 Task: Add an event with the title Lunch with Mentor, date '2023/11/08', time 8:30 AM to 10:30 AMand add a description: Welcome to the Lunch with Mentor session, an invaluable opportunity for personal growth and guidance. This session aims to create a casual and supportive environment where mentees can connect with experienced mentors, gain insights, and receive valuable advice to navigate their professional journeys., put the event into Blue category . Add location for the event as: 456 Museumplein, Amsterdam, Netherlands, logged in from the account softage.1@softage.netand send the event invitation to softage.8@softage.net and softage.9@softage.net. Set a reminder for the event At time of event
Action: Mouse moved to (105, 106)
Screenshot: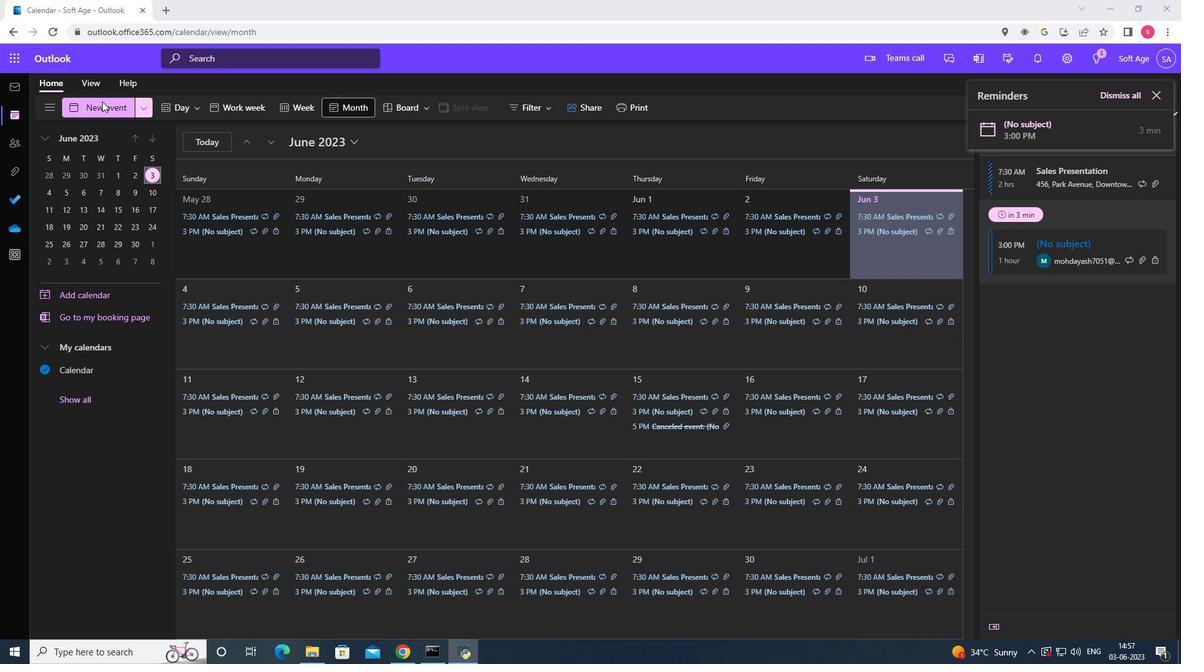 
Action: Mouse pressed left at (105, 106)
Screenshot: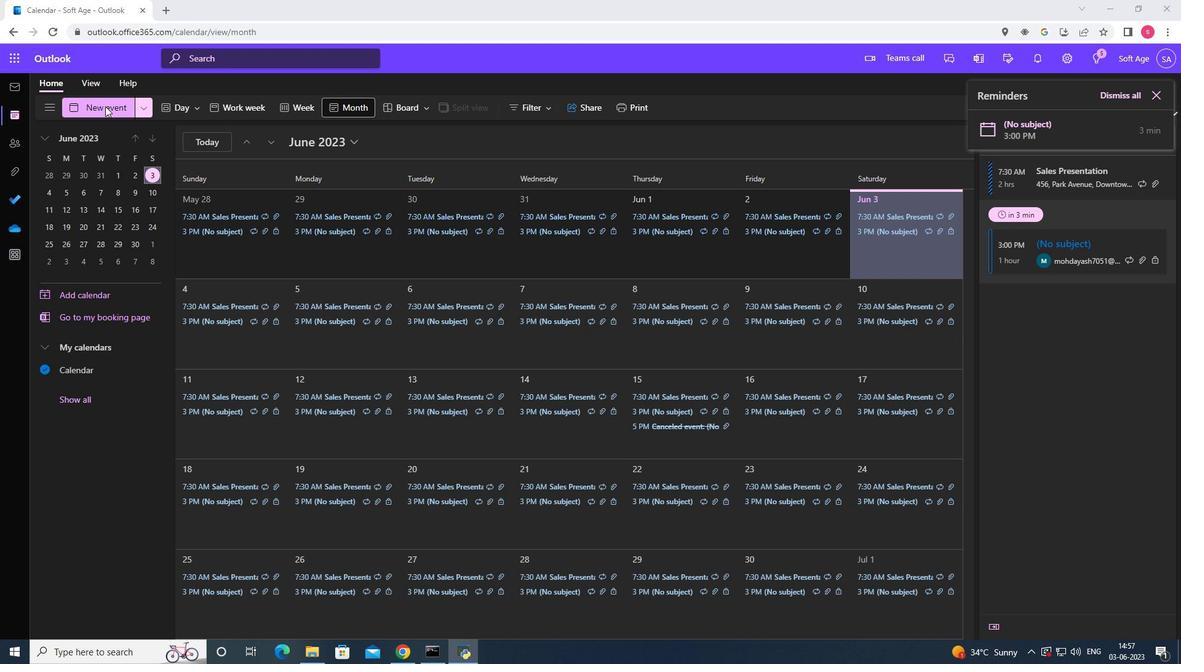 
Action: Mouse moved to (343, 185)
Screenshot: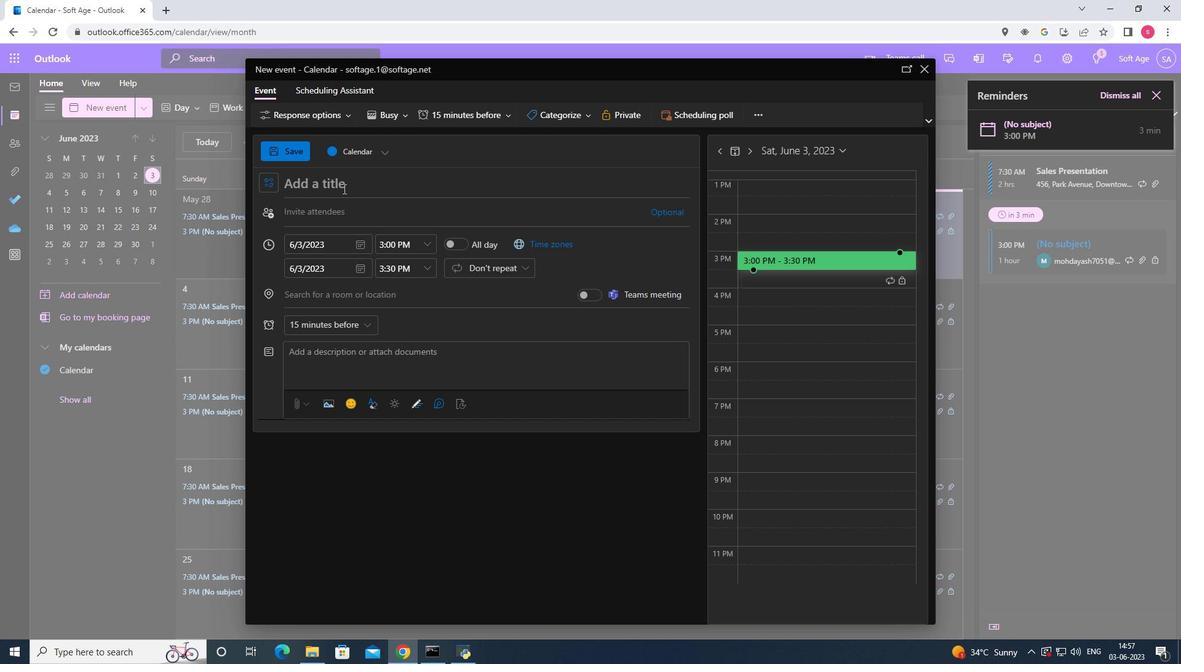 
Action: Mouse pressed left at (343, 185)
Screenshot: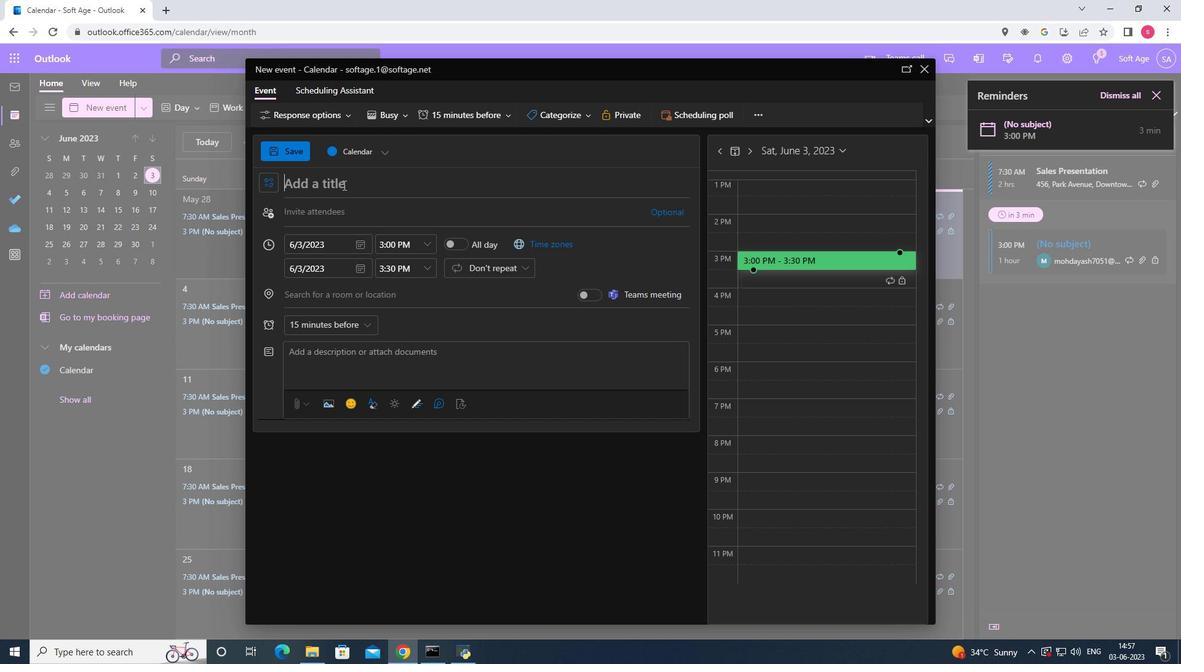
Action: Mouse moved to (343, 185)
Screenshot: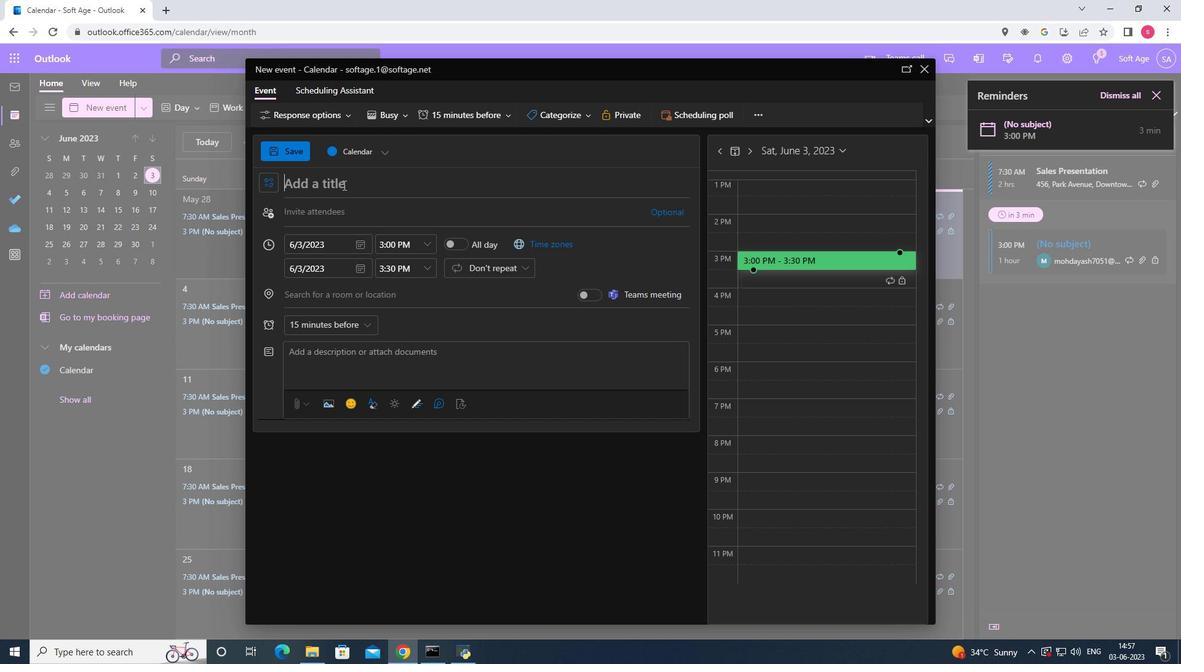 
Action: Key pressed <Key.shift><Key.shift><Key.shift><Key.shift><Key.shift><Key.shift><Key.shift><Key.shift><Key.shift><Key.shift><Key.shift>Lunch<Key.space><Key.shift><Key.shift><Key.shift>with<Key.space><Key.shift><Key.shift><Key.shift><Key.shift><Key.shift><Key.shift><Key.shift><Key.shift><Key.shift><Key.shift><Key.shift>Mentor
Screenshot: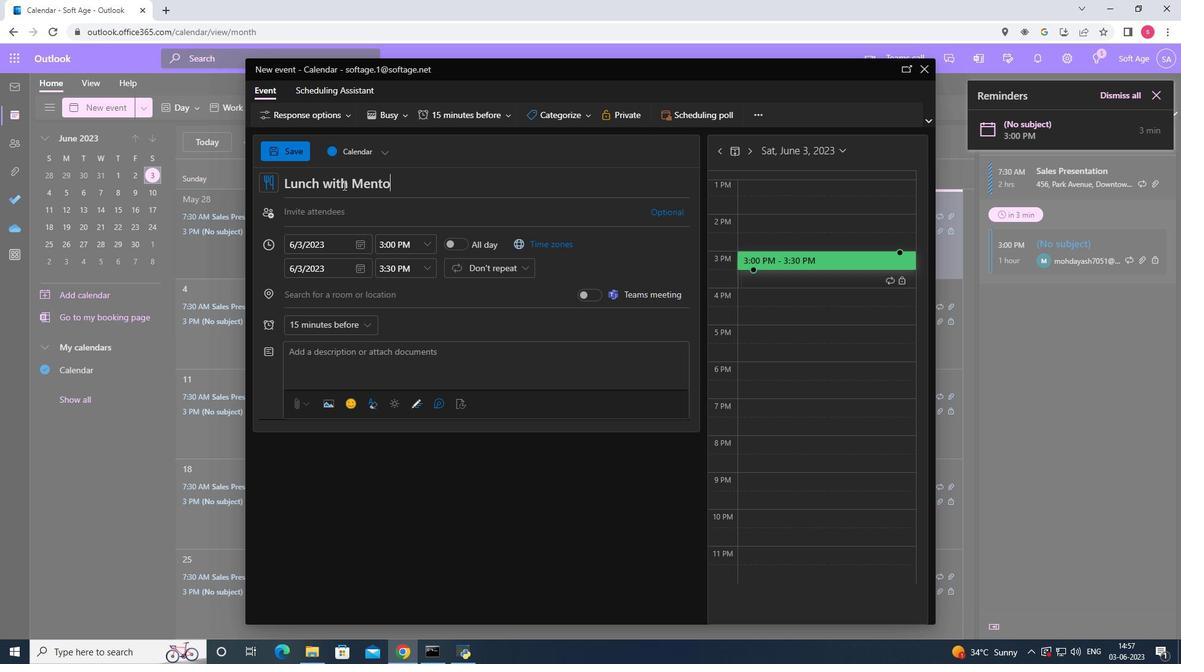 
Action: Mouse moved to (357, 244)
Screenshot: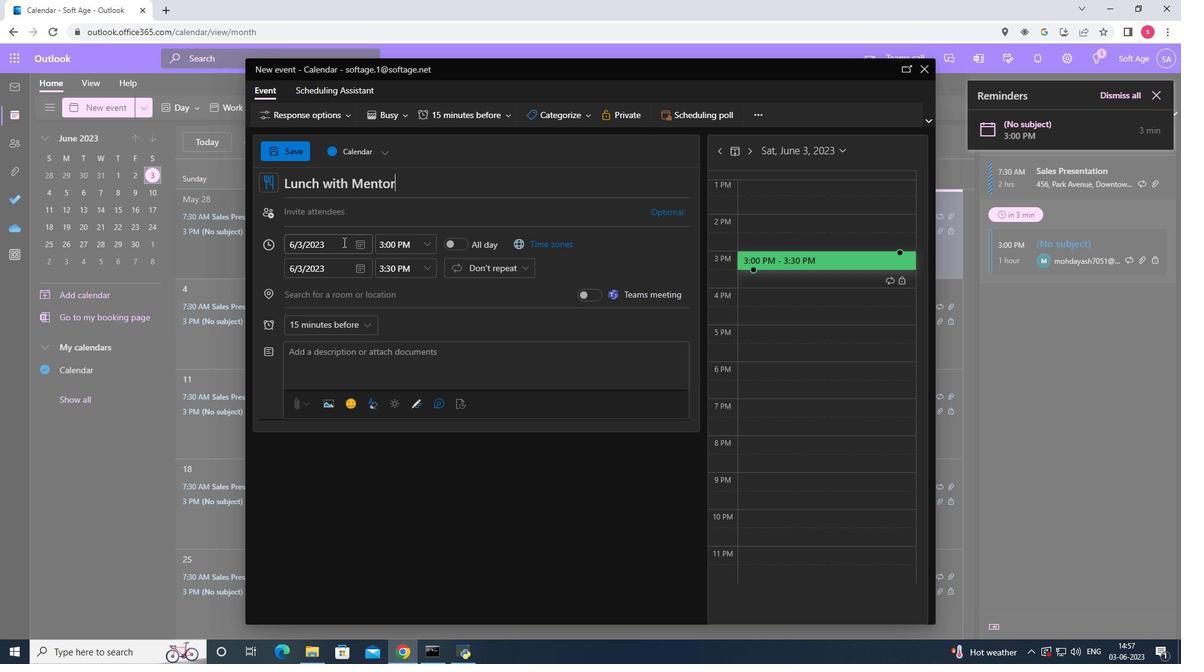 
Action: Mouse pressed left at (357, 244)
Screenshot: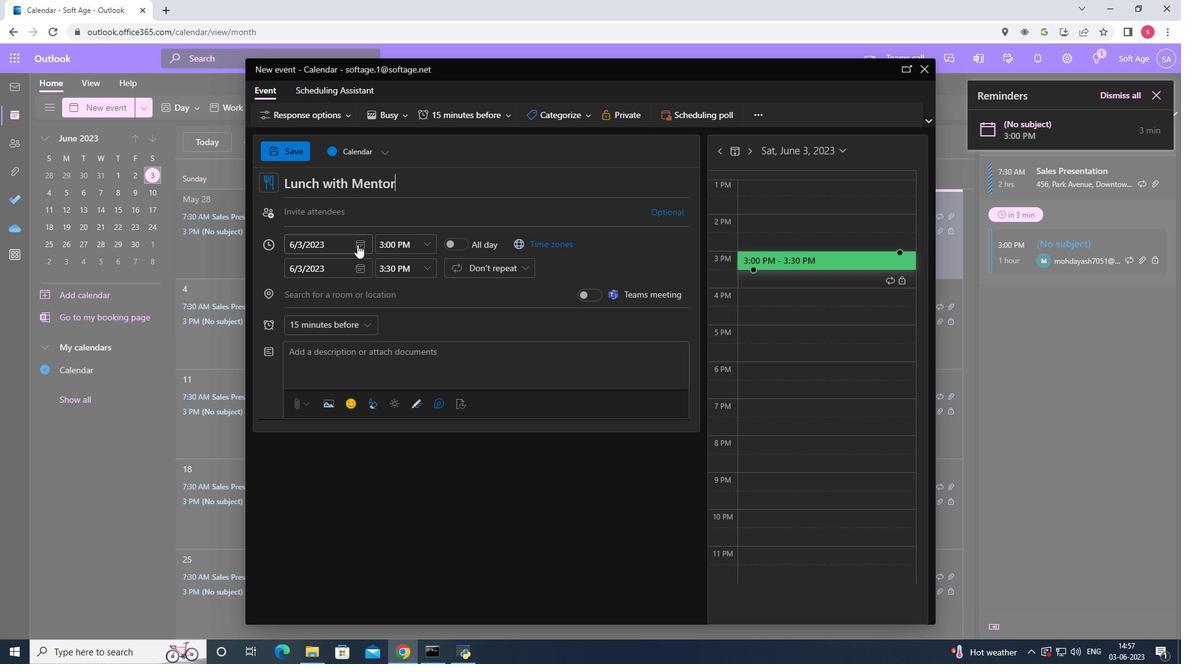 
Action: Mouse moved to (404, 273)
Screenshot: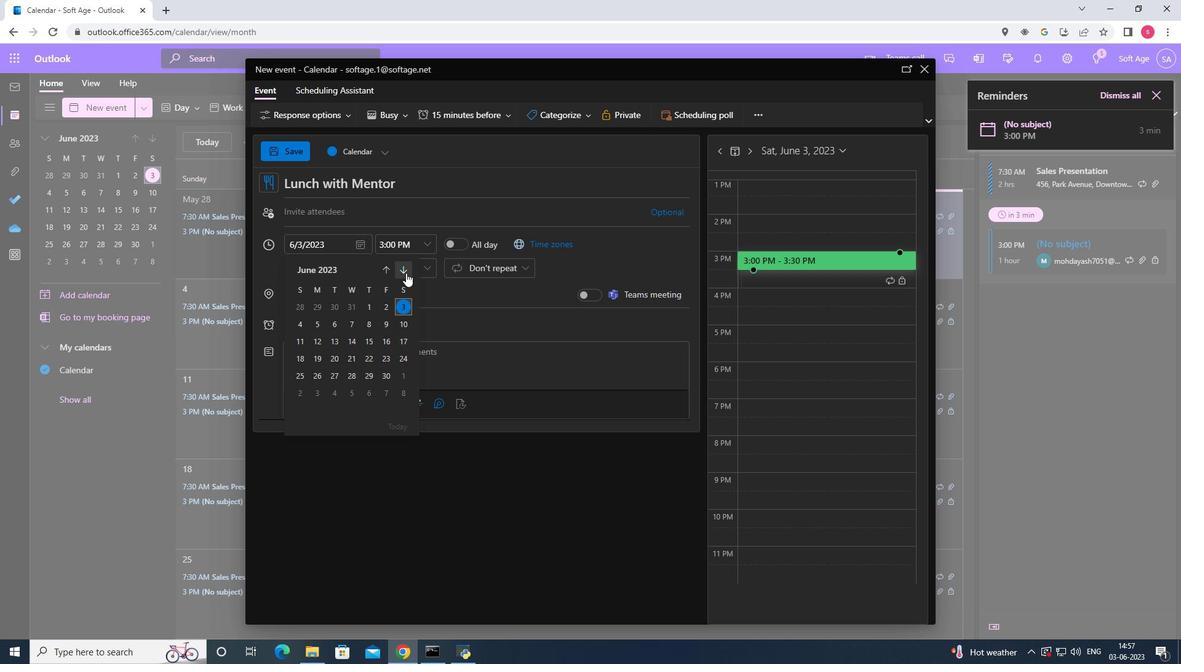 
Action: Mouse pressed left at (404, 273)
Screenshot: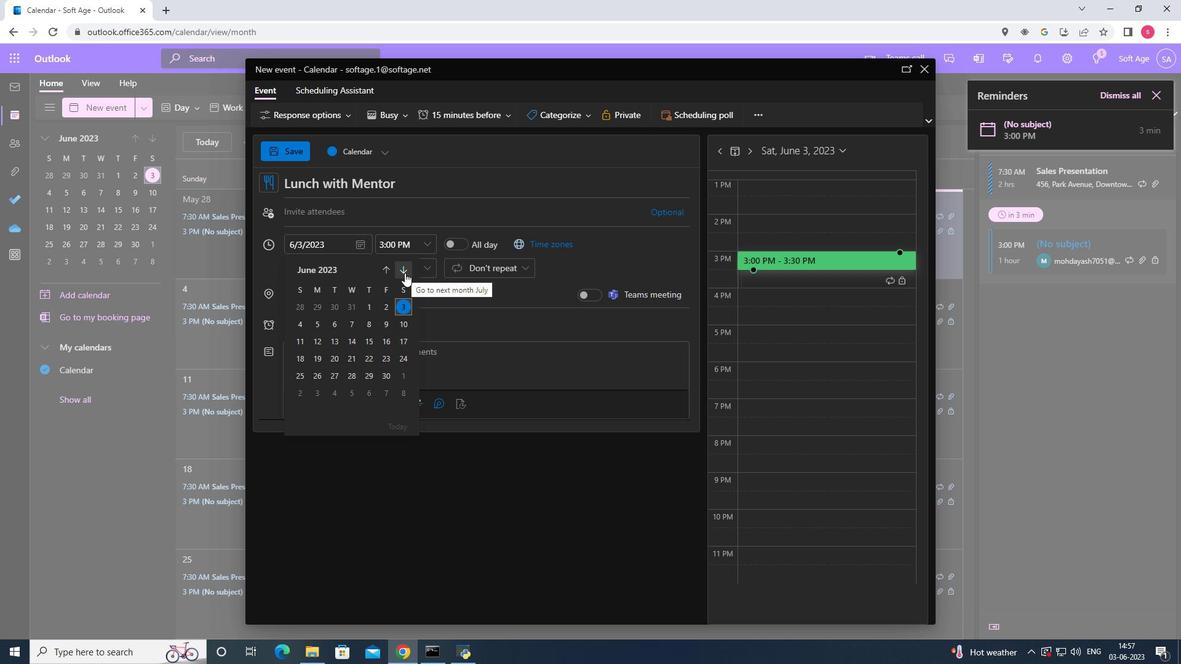 
Action: Mouse pressed left at (404, 273)
Screenshot: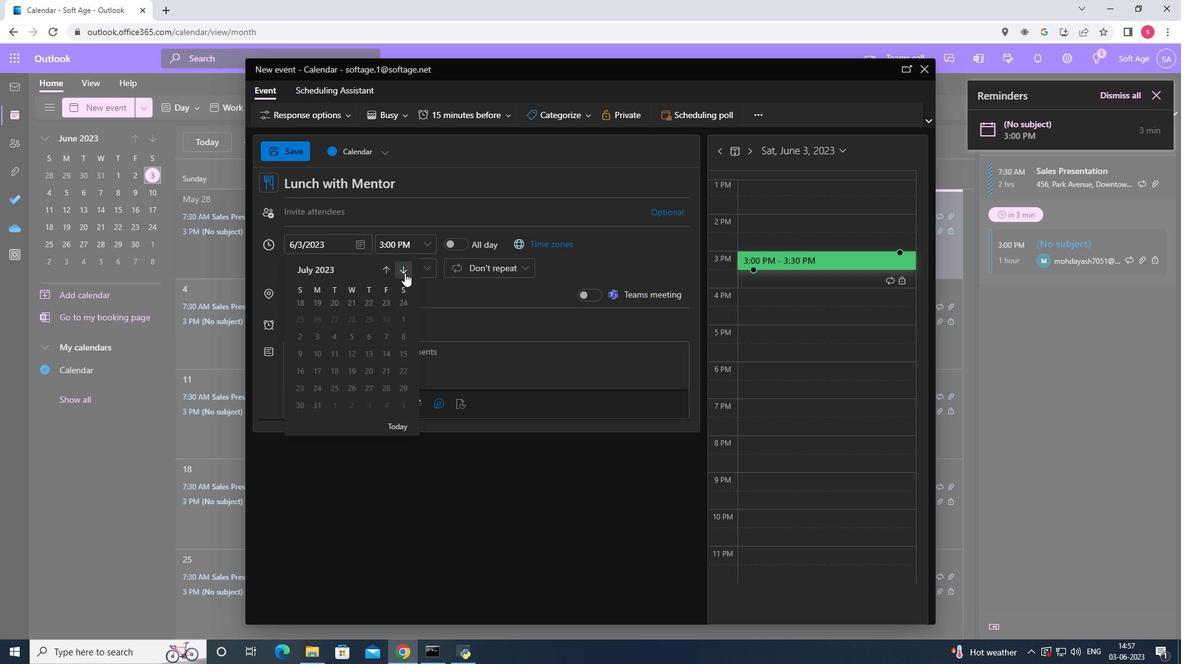 
Action: Mouse pressed left at (404, 273)
Screenshot: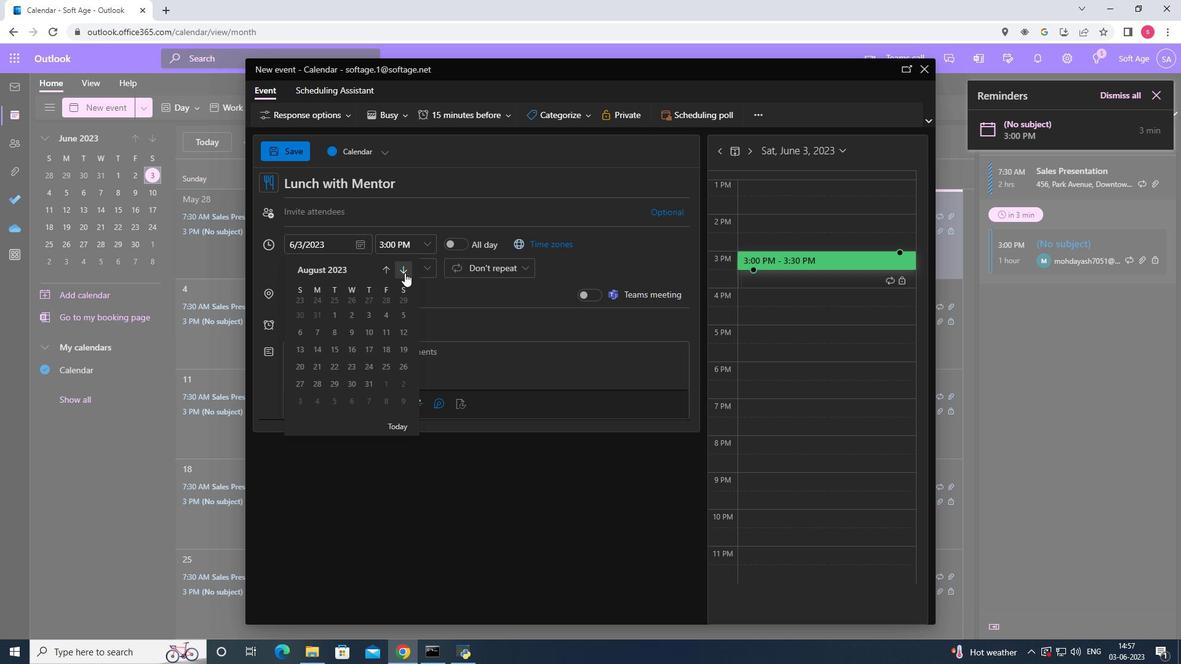 
Action: Mouse pressed left at (404, 273)
Screenshot: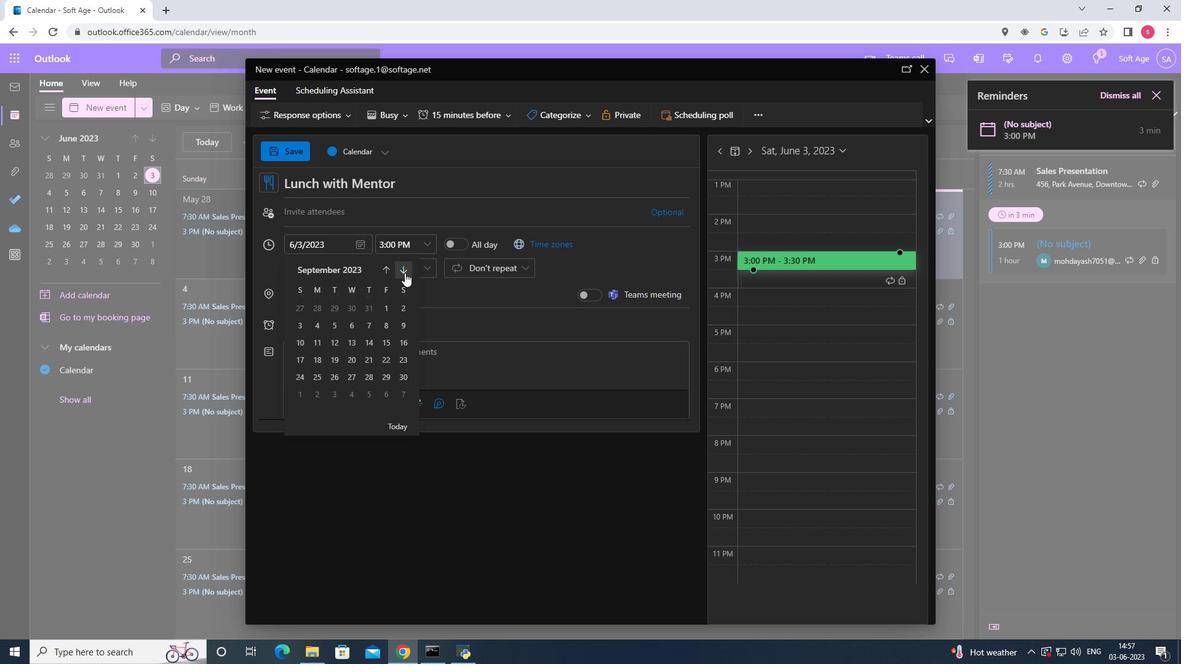 
Action: Mouse pressed left at (404, 273)
Screenshot: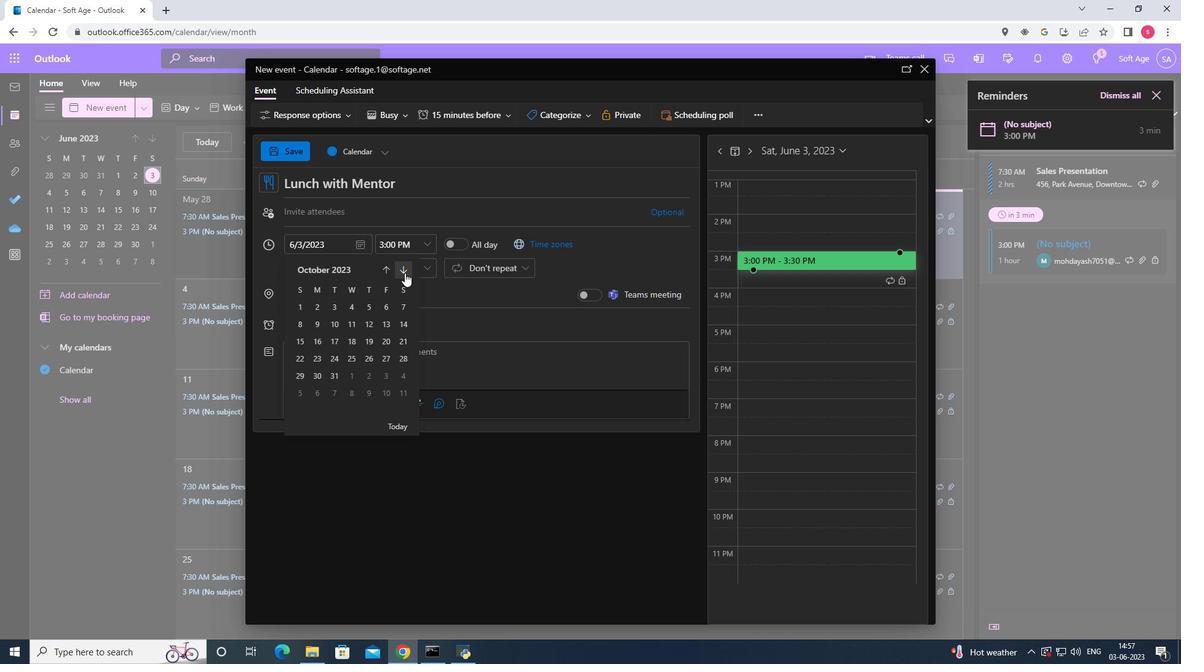 
Action: Mouse moved to (401, 323)
Screenshot: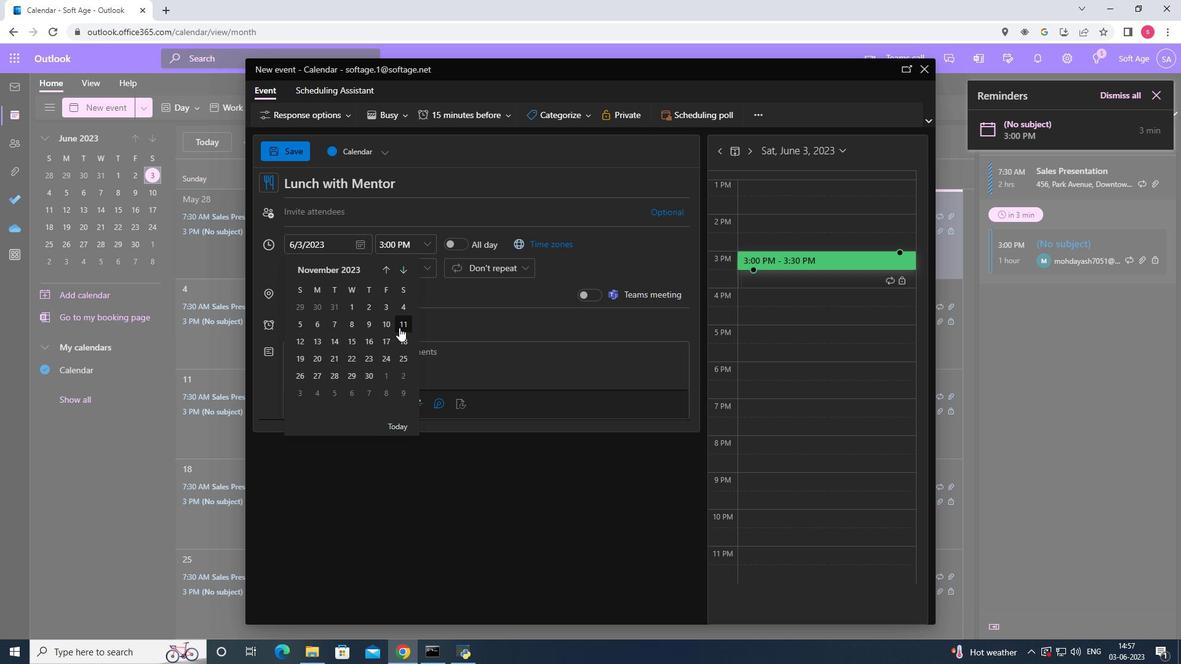 
Action: Mouse pressed left at (401, 323)
Screenshot: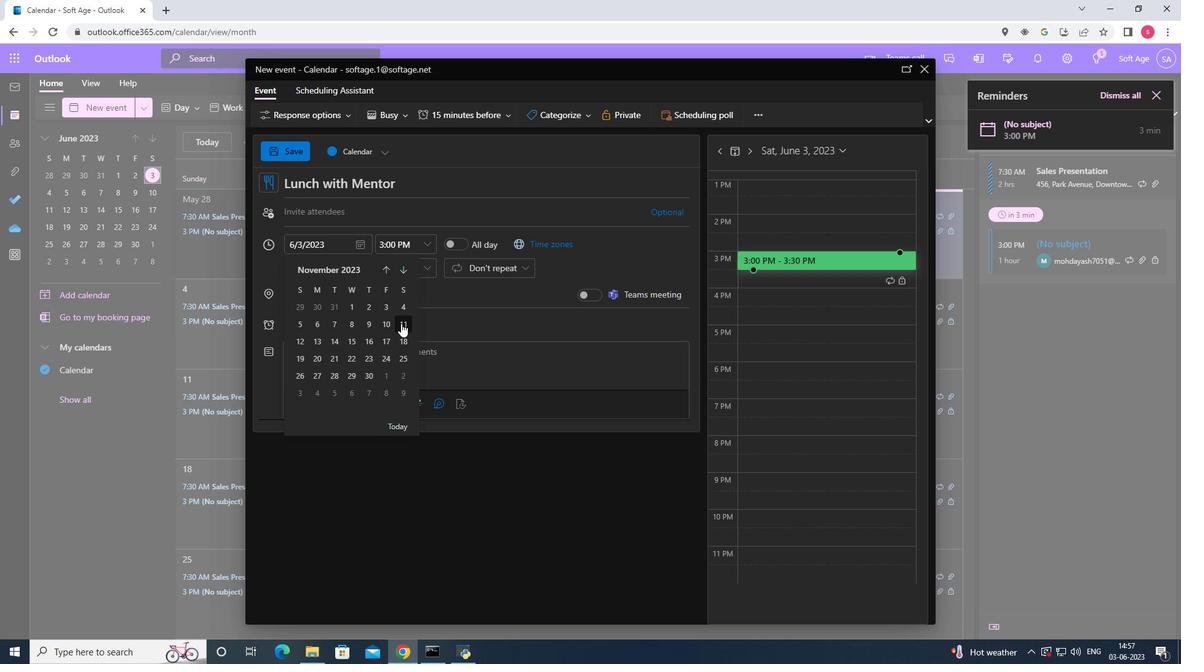 
Action: Mouse moved to (361, 245)
Screenshot: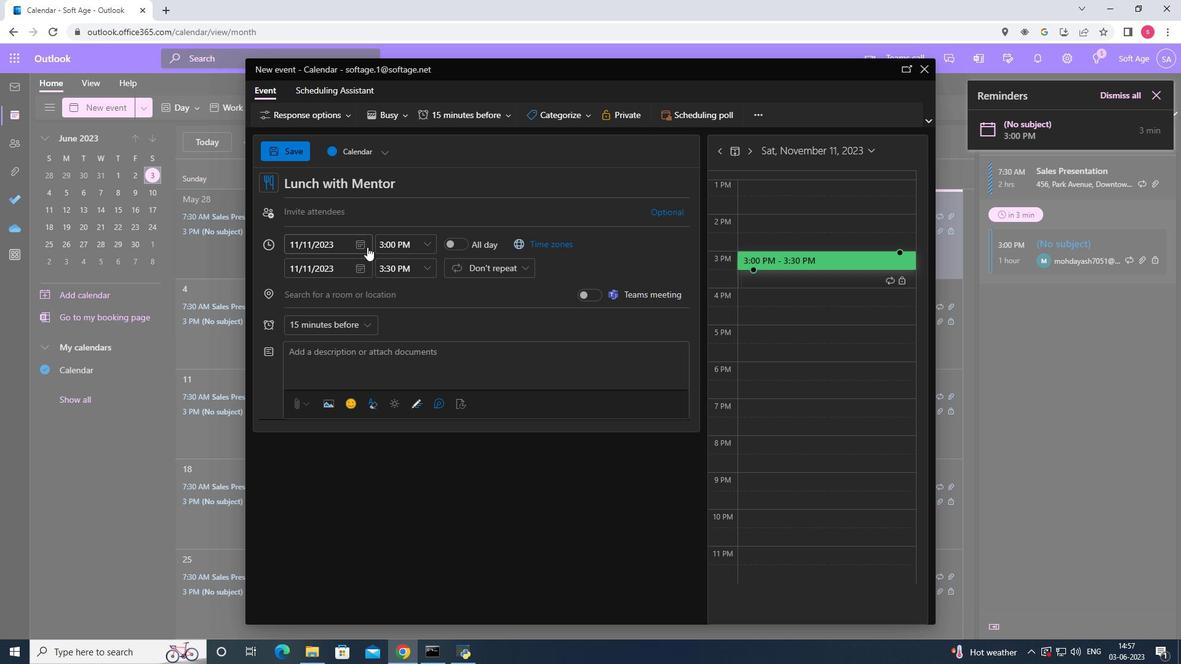 
Action: Mouse pressed left at (361, 245)
Screenshot: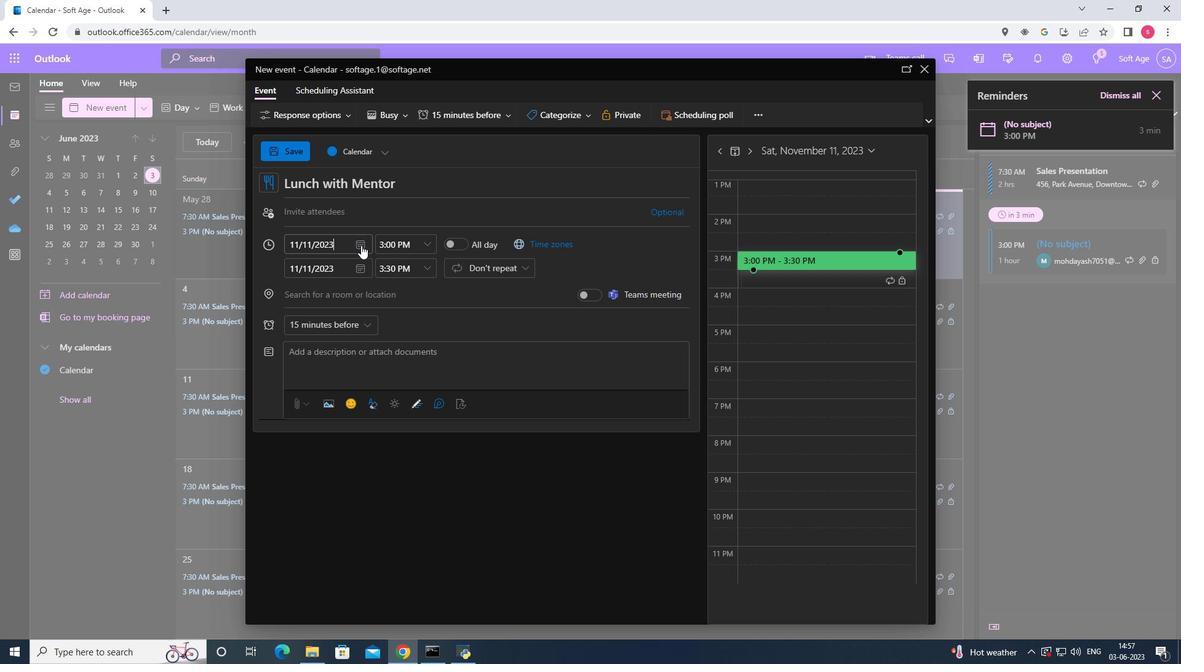 
Action: Mouse moved to (354, 326)
Screenshot: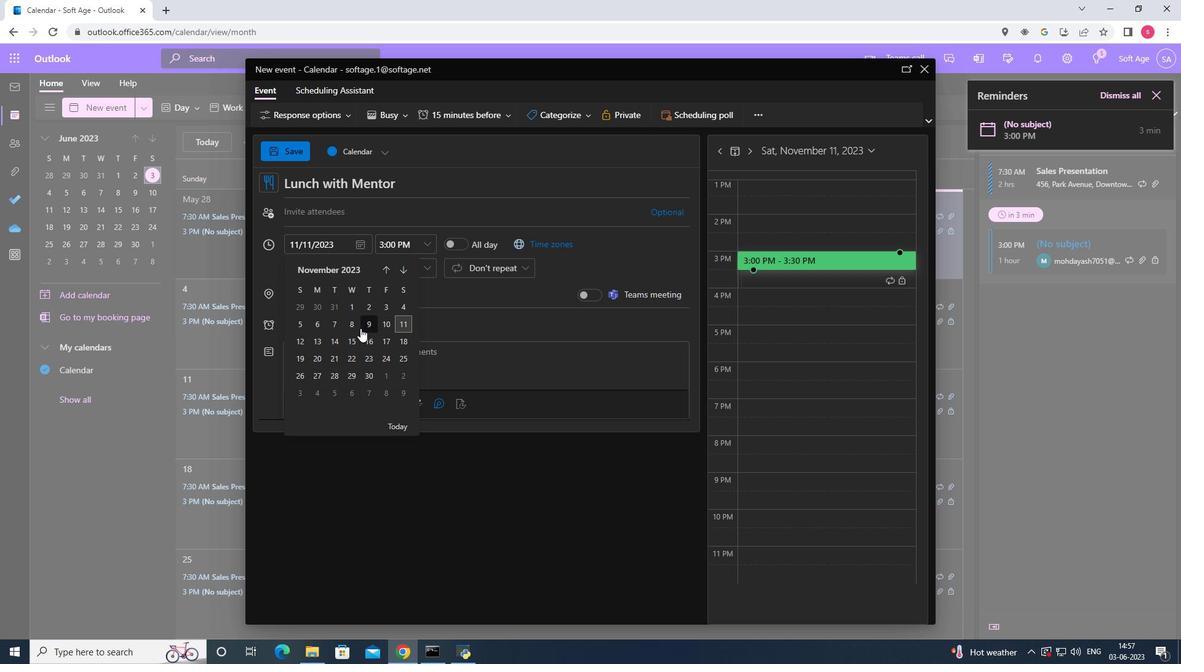 
Action: Mouse pressed left at (354, 326)
Screenshot: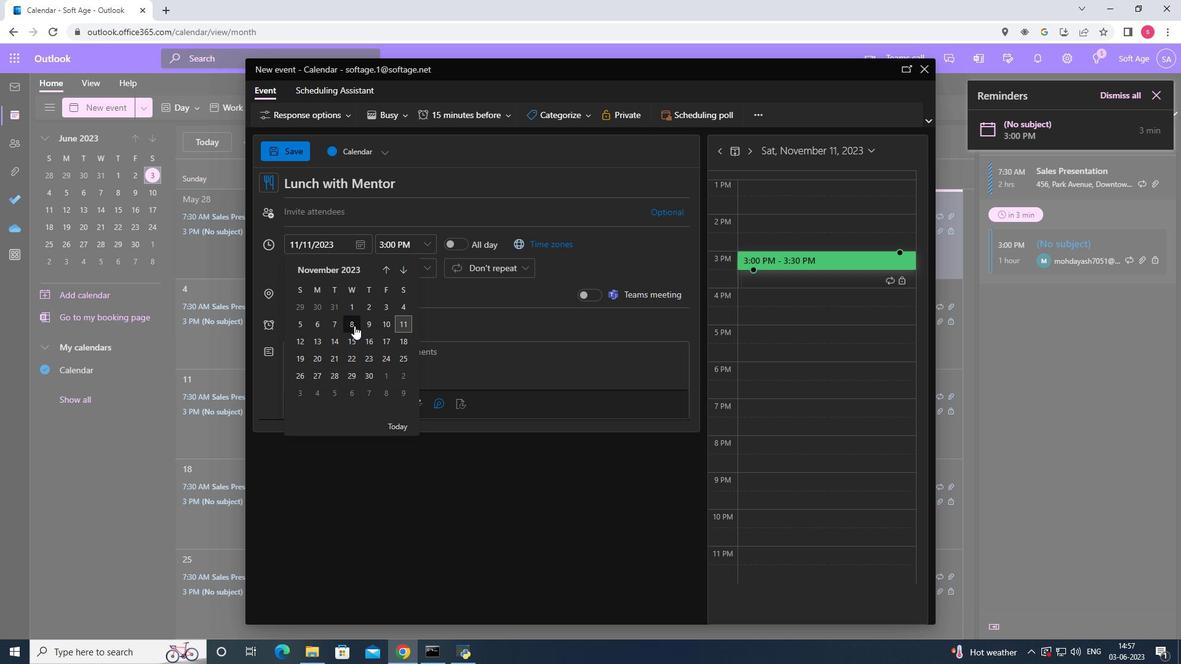 
Action: Mouse moved to (432, 249)
Screenshot: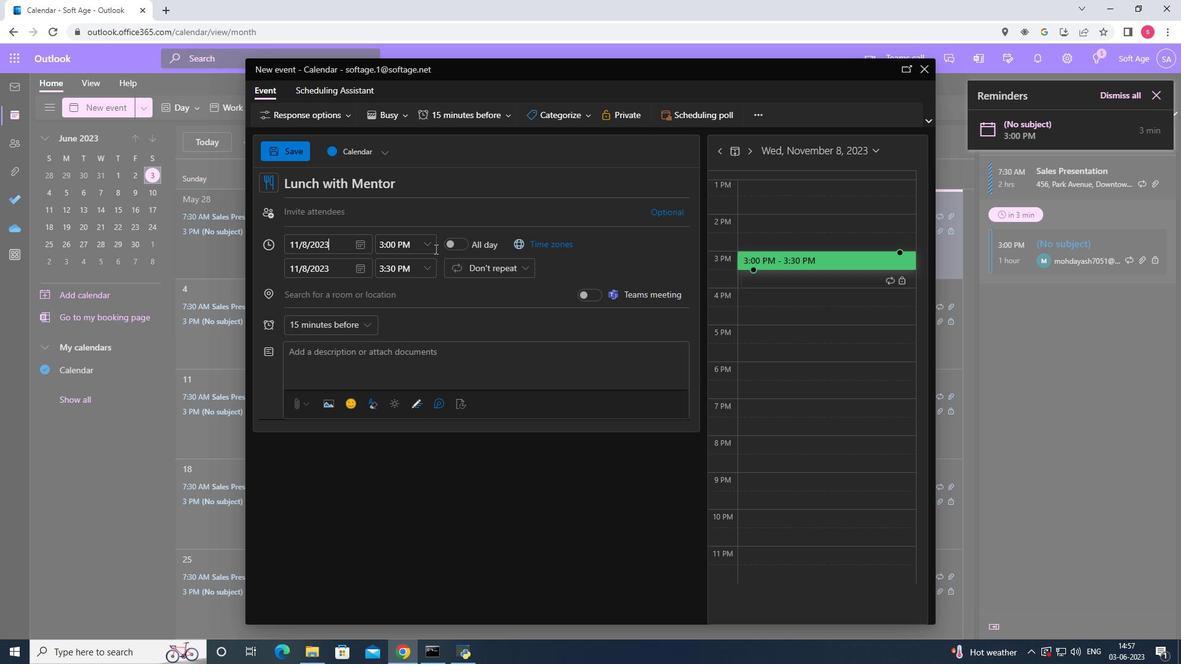 
Action: Mouse pressed left at (432, 249)
Screenshot: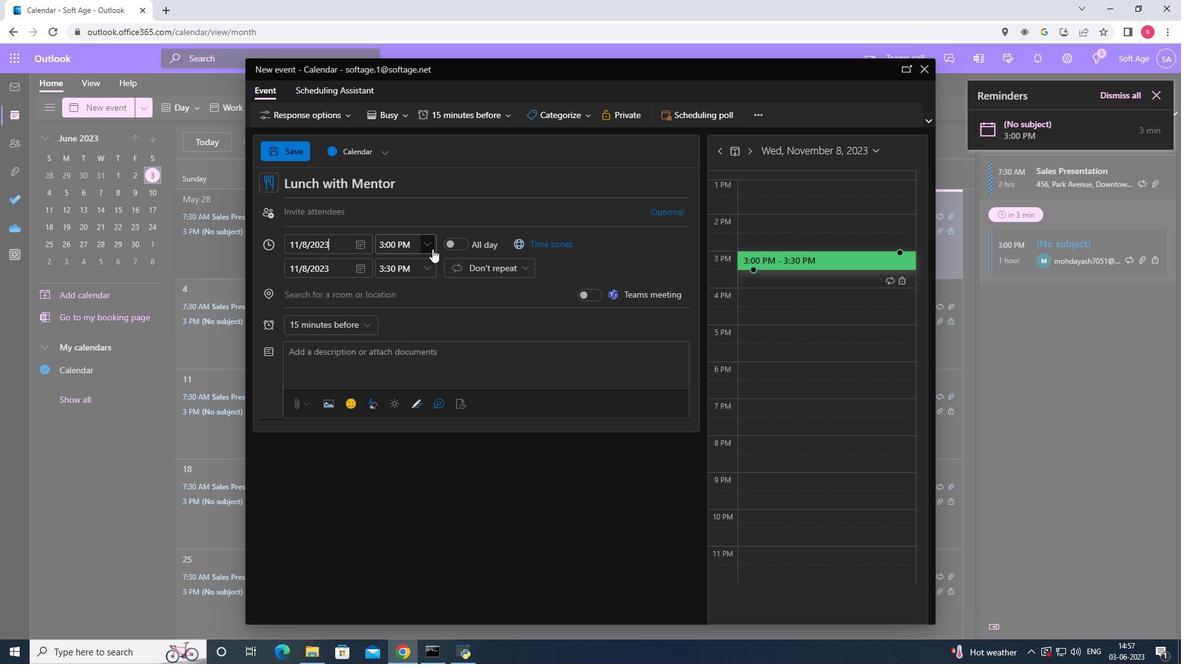 
Action: Mouse moved to (441, 263)
Screenshot: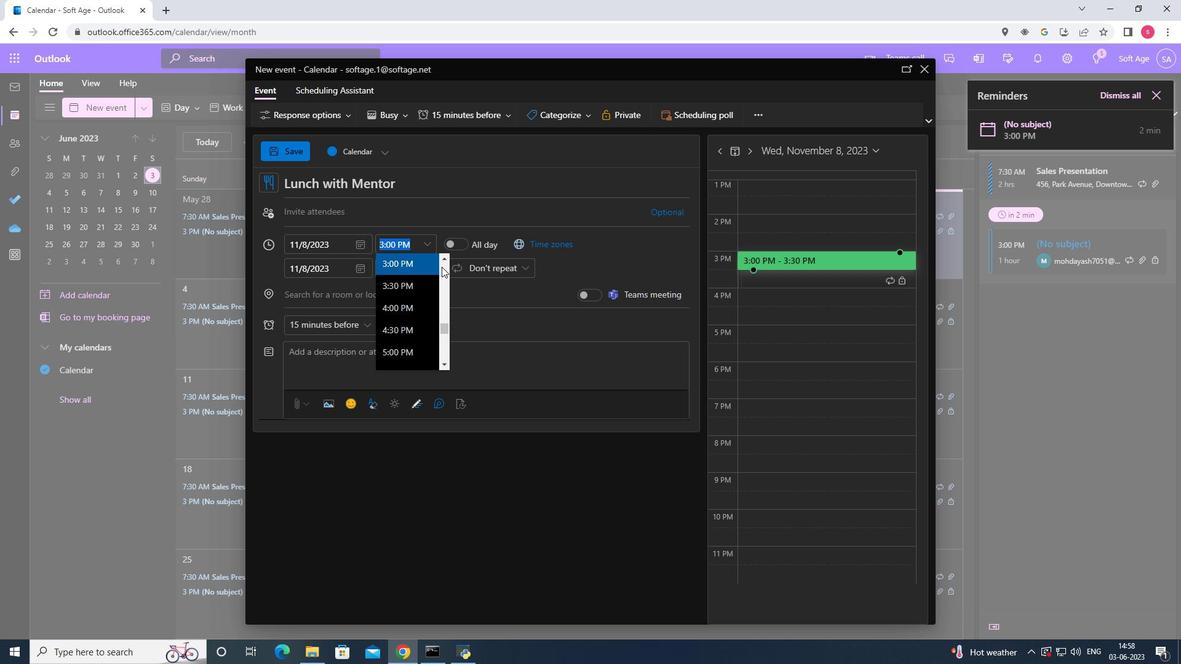 
Action: Mouse pressed left at (441, 263)
Screenshot: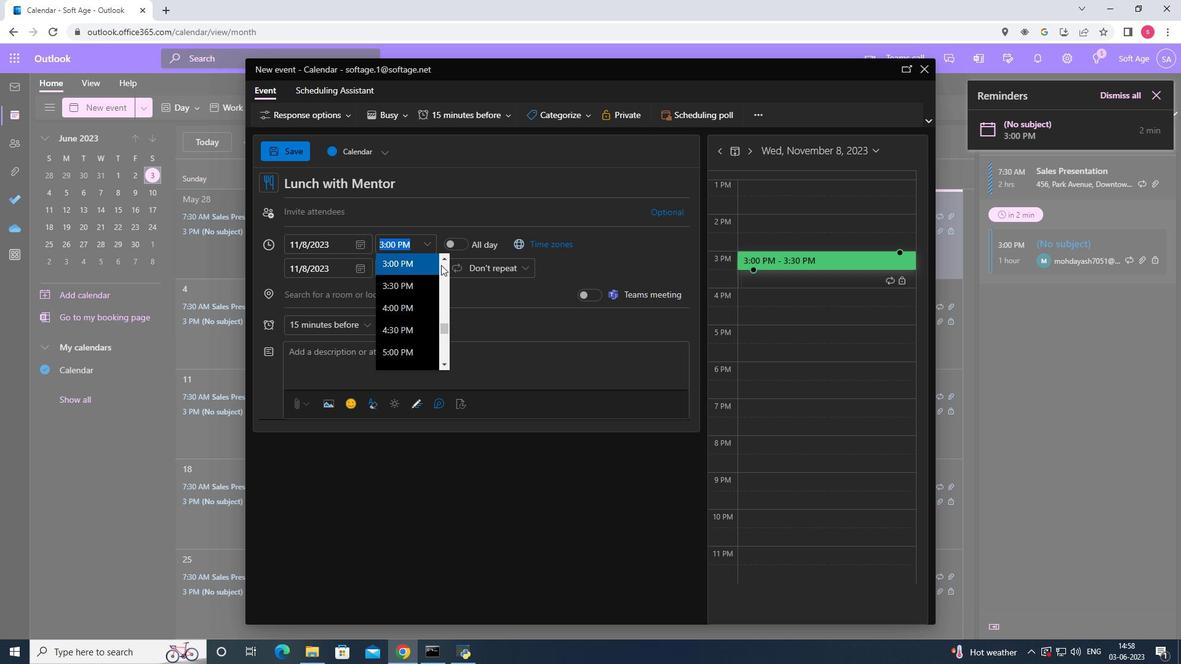 
Action: Mouse pressed left at (441, 263)
Screenshot: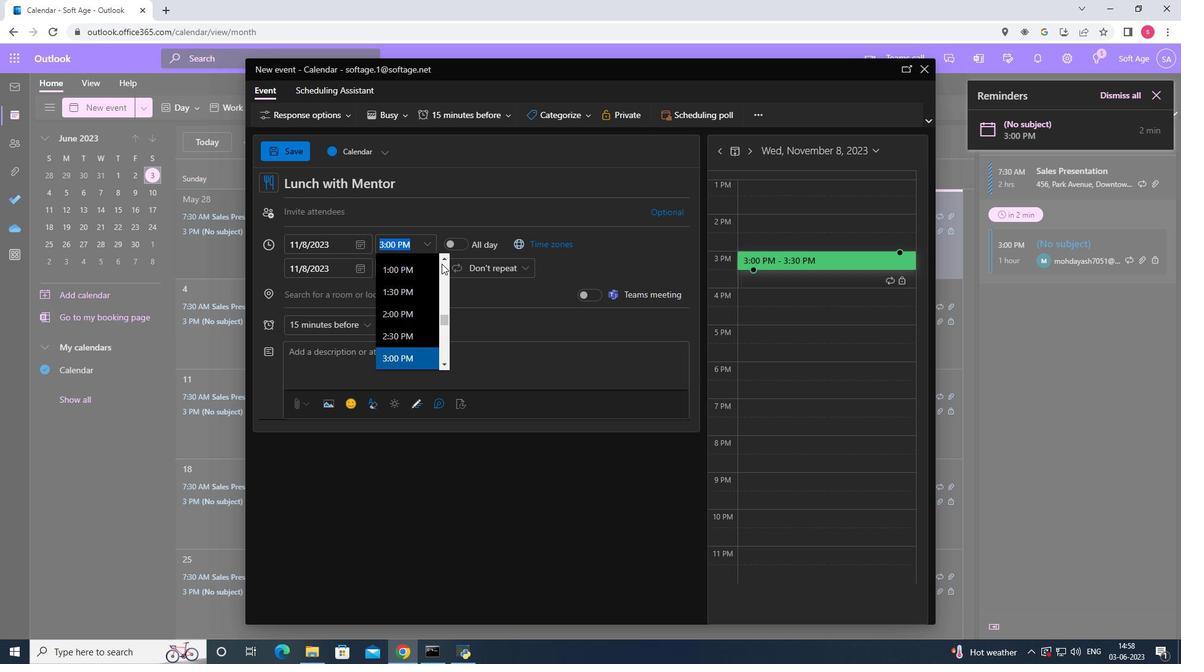 
Action: Mouse pressed left at (441, 263)
Screenshot: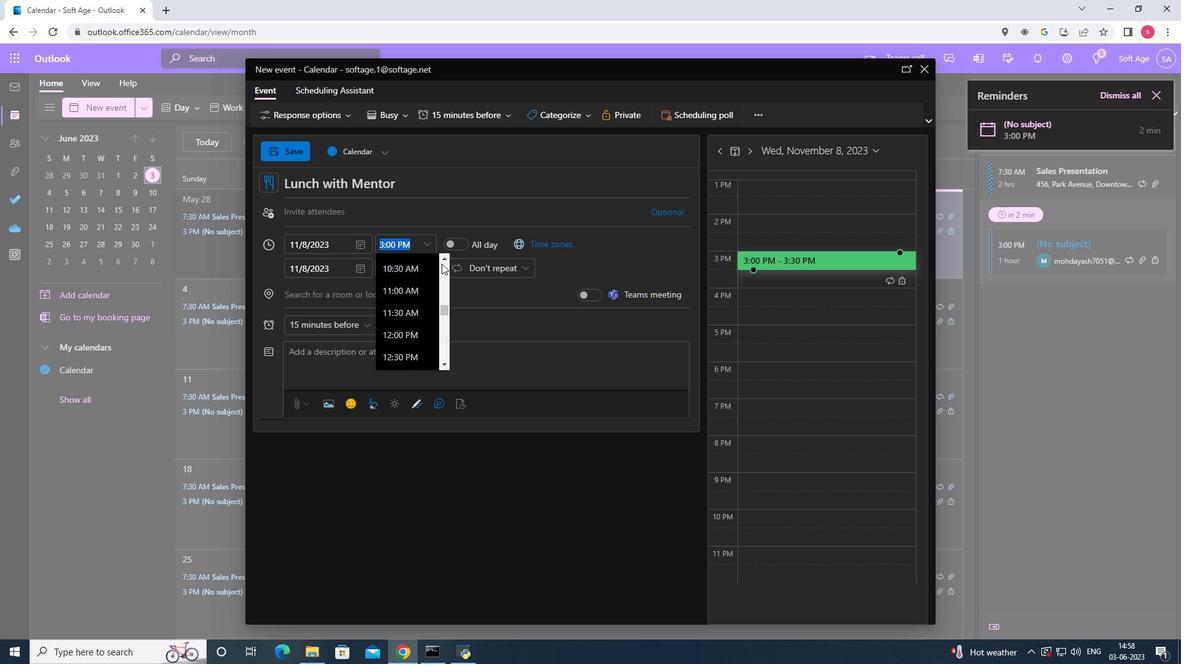 
Action: Mouse moved to (408, 286)
Screenshot: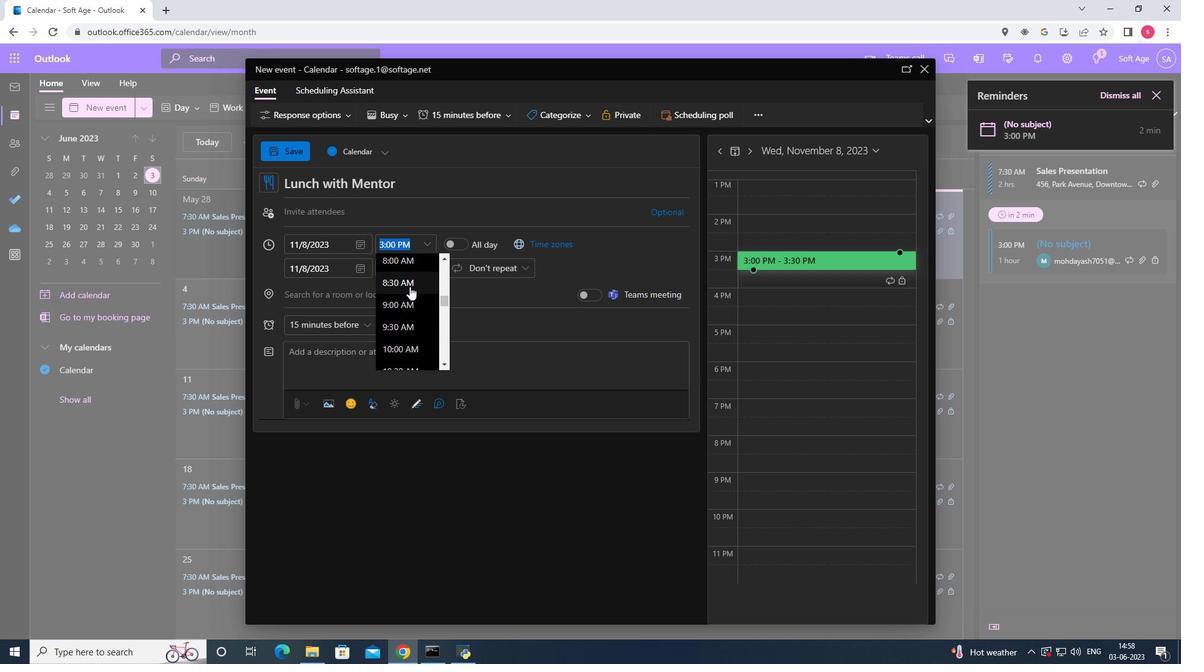 
Action: Mouse pressed left at (408, 286)
Screenshot: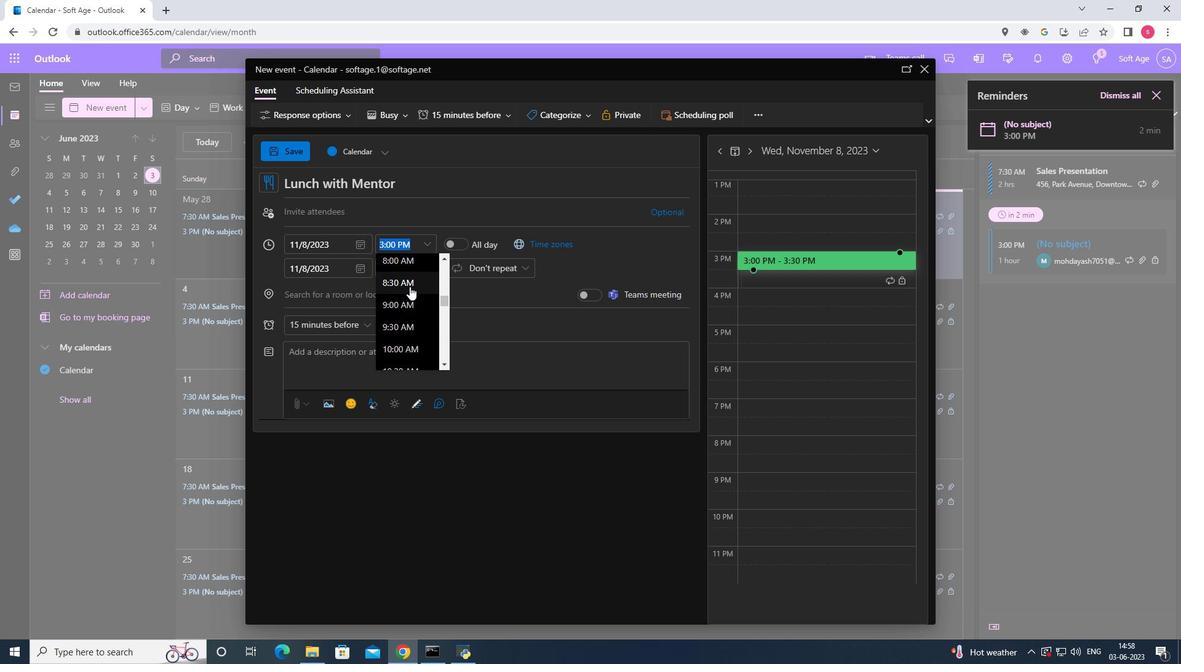 
Action: Mouse moved to (428, 273)
Screenshot: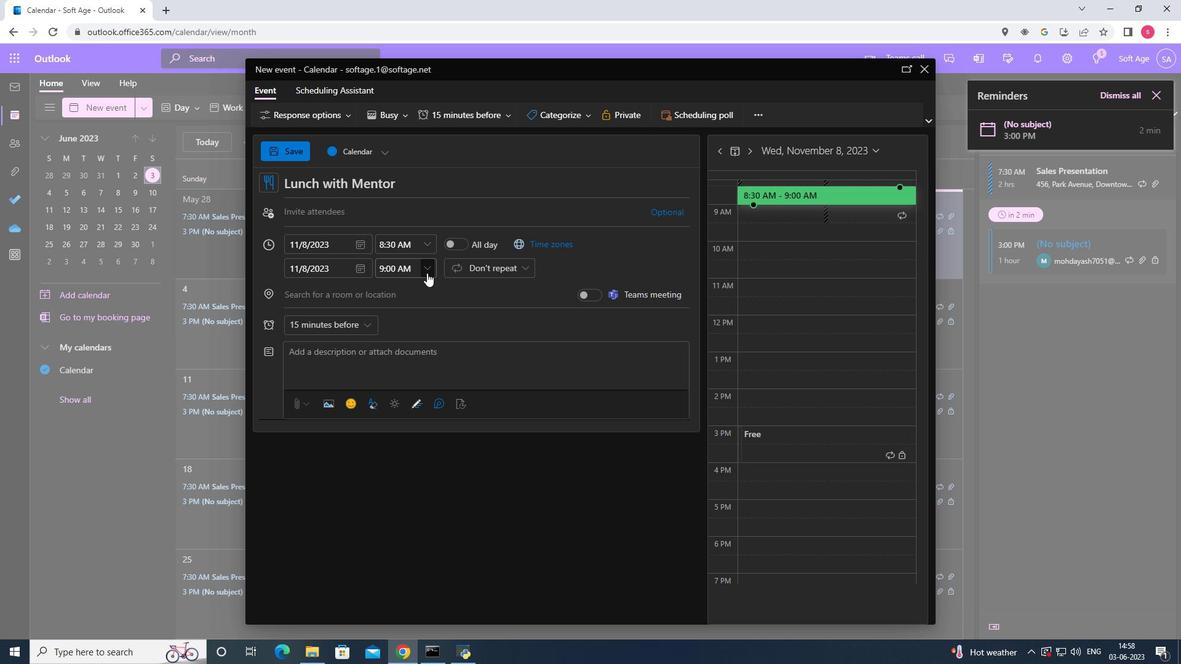 
Action: Mouse pressed left at (428, 273)
Screenshot: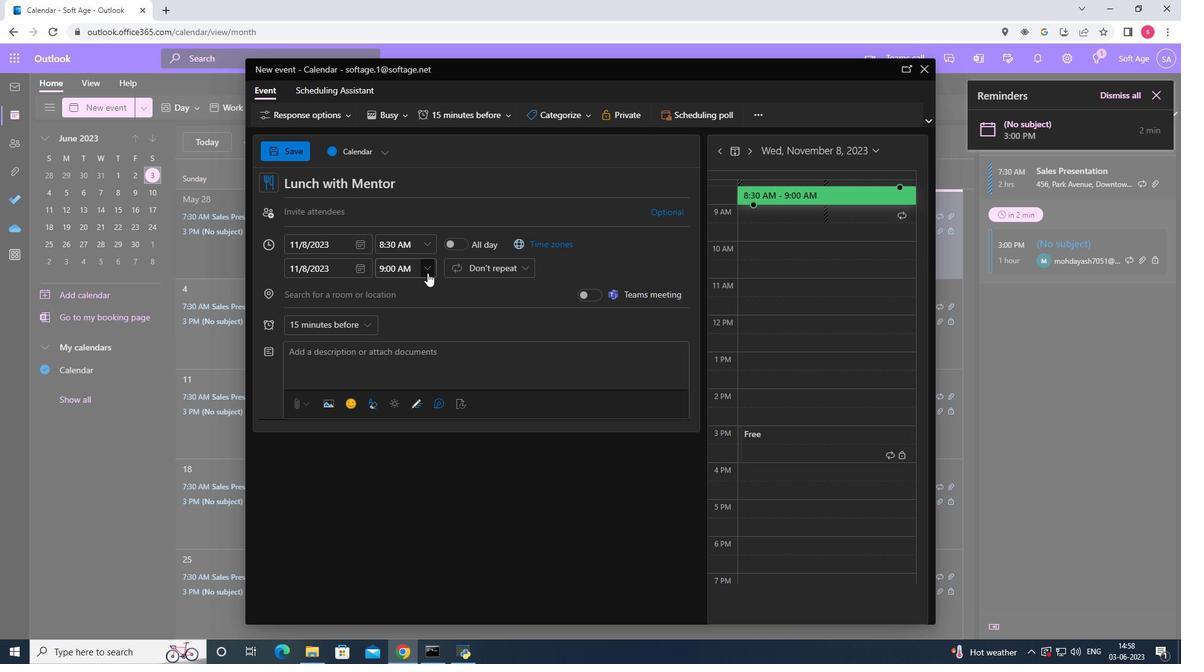 
Action: Mouse moved to (405, 356)
Screenshot: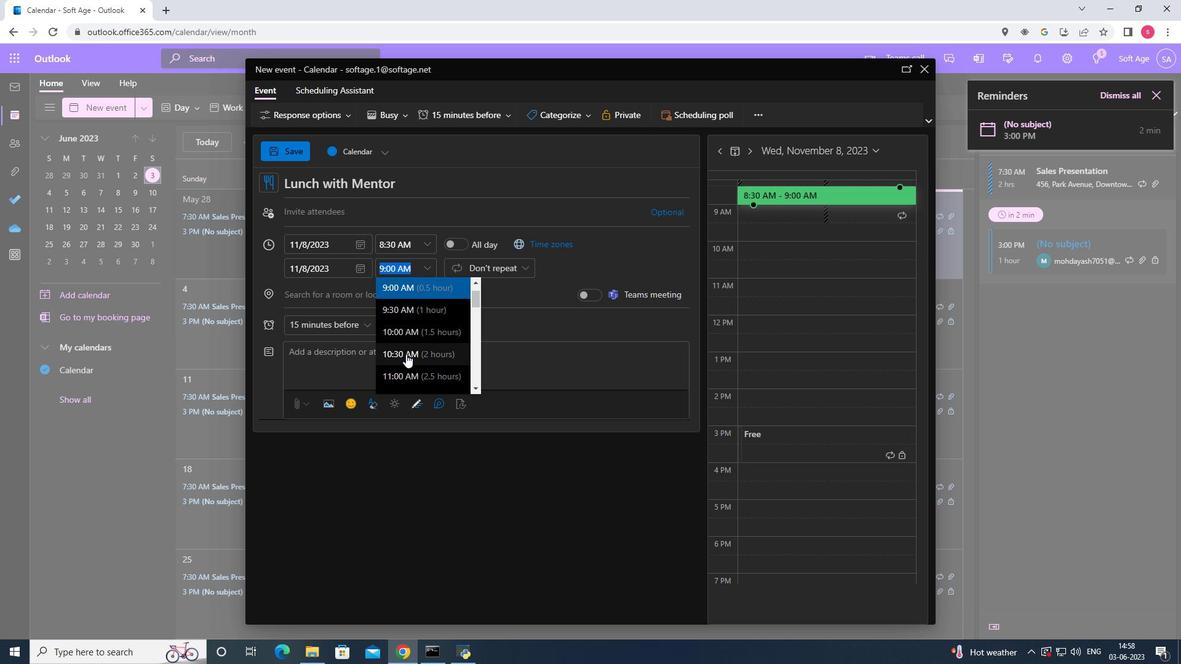 
Action: Mouse pressed left at (405, 356)
Screenshot: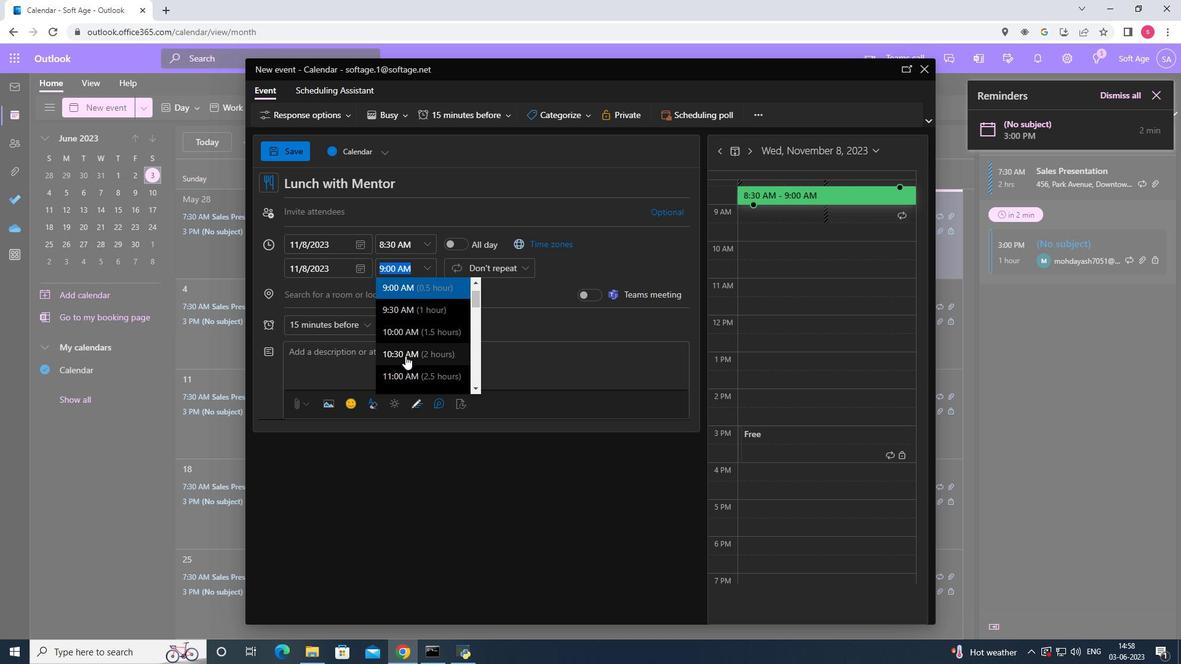 
Action: Mouse moved to (393, 366)
Screenshot: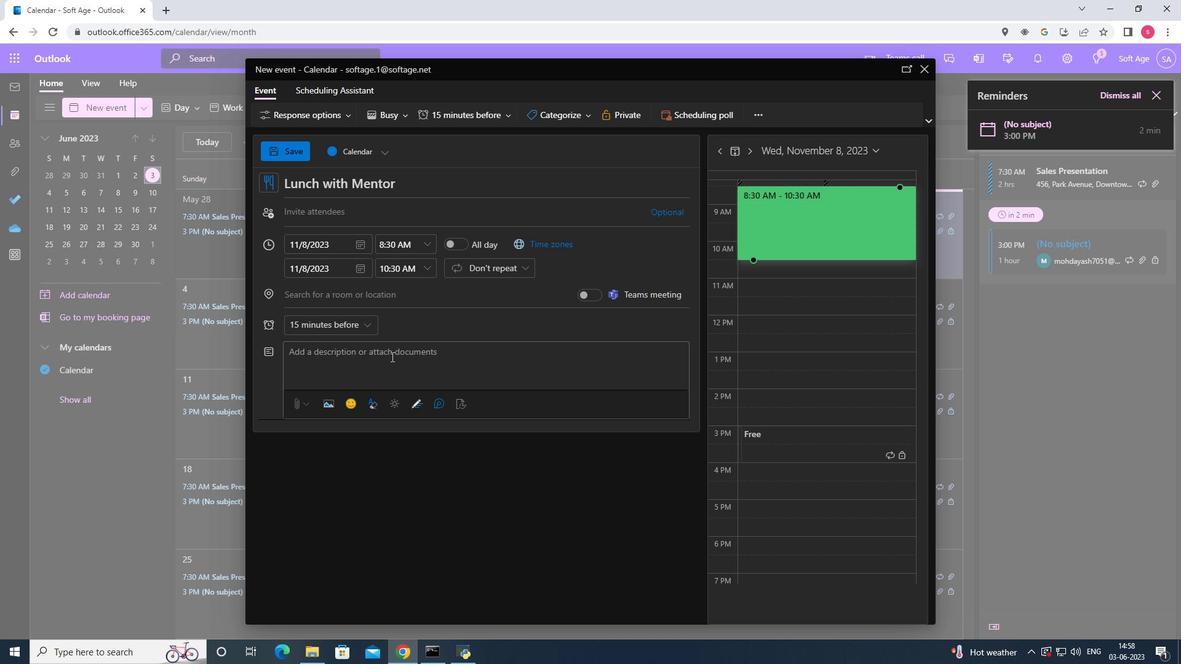 
Action: Mouse pressed left at (393, 366)
Screenshot: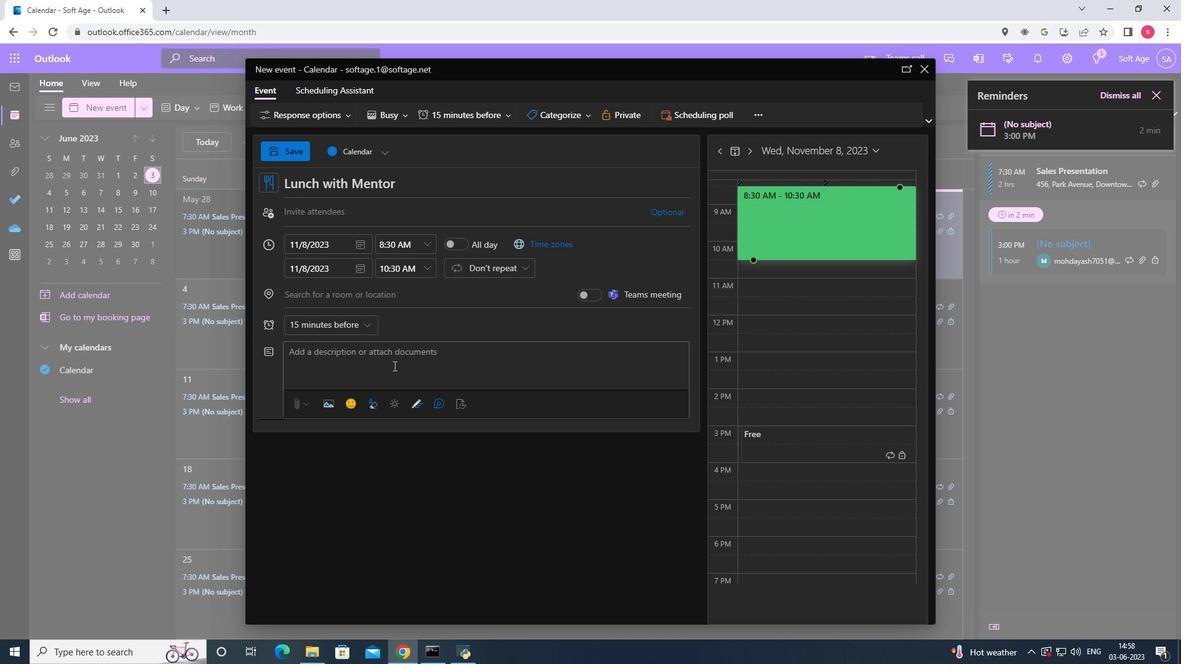 
Action: Mouse moved to (393, 366)
Screenshot: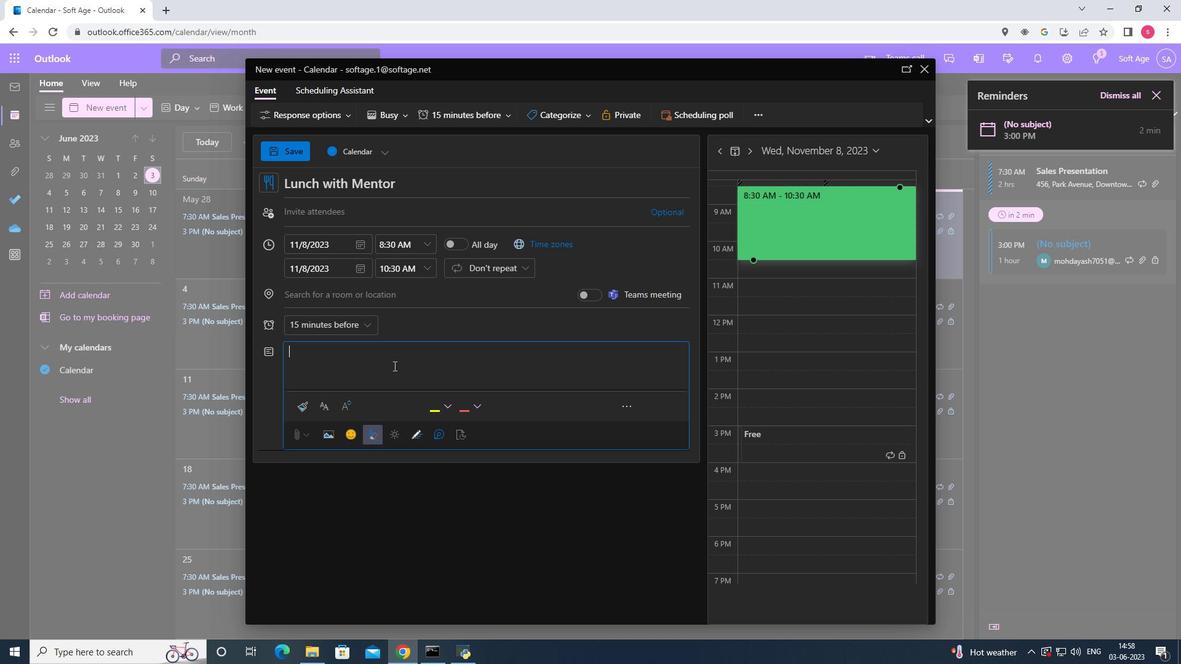 
Action: Key pressed <Key.shift>welcome<Key.space>to<Key.space>the<Key.space>lunch<Key.space>with<Key.space>mentor<Key.space>session<Key.space><Key.backspace>,<Key.space><Key.shift><Key.shift><Key.shift><Key.shift><Key.shift><Key.shift><Key.shift><Key.shift><Key.shift><Key.shift><Key.shift><Key.shift><Key.shift><Key.shift><Key.shift><Key.shift><Key.shift><Key.shift><Key.shift><Key.shift><Key.shift><Key.shift><Key.shift><Key.shift><Key.shift><Key.shift><Key.shift><Key.shift><Key.shift><Key.shift><Key.shift><Key.shift><Key.shift><Key.shift><Key.shift><Key.shift>an<Key.space>invaluable<Key.space>opportunity<Key.space>fo<Key.space><Key.backspace>r<Key.space>personal<Key.space>growth<Key.space>and<Key.space>gi<Key.backspace>uidance.<Key.space><Key.shift>This<Key.space>sea<Key.backspace>ssion<Key.space><Key.backspace>,<Key.space><Key.shift>an<Key.space><Key.shift>invaluable<Key.backspace><Key.backspace><Key.backspace><Key.backspace><Key.backspace><Key.backspace><Key.backspace><Key.backspace><Key.backspace><Key.backspace><Key.backspace><Key.backspace><Key.backspace><Key.backspace><Key.backspace><Key.backspace><Key.backspace><Key.backspace><Key.backspace><Key.backspace><Key.backspace><Key.backspace><Key.backspace><Key.backspace><Key.backspace><Key.backspace><Key.backspace><Key.backspace><Key.backspace><Key.backspace><Key.backspace><Key.backspace><Key.backspace><Key.backspace><Key.backspace><Key.backspace><Key.backspace><Key.backspace><Key.backspace><Key.backspace><Key.backspace><Key.backspace><Key.backspace><Key.backspace><Key.backspace><Key.backspace><Key.backspace><Key.backspace><Key.backspace><Key.backspace><Key.backspace><Key.backspace><Key.backspace><Key.backspace><Key.backspace><Key.backspace><Key.backspace><Key.backspace><Key.backspace><Key.backspace><Key.backspace><Key.backspace><Key.backspace><Key.backspace><Key.backspace><Key.backspace><Key.backspace><Key.backspace><Key.backspace><Key.backspace><Key.backspace><Key.backspace><Key.backspace><Key.backspace><Key.backspace><Key.backspace><Key.backspace><Key.backspace><Key.backspace><Key.backspace><Key.backspace><Key.backspace>ctrl+Z<'\x1a'><'\x1a'><Key.backspace><Key.backspace><Key.backspace><Key.backspace><Key.backspace><Key.backspace><Key.backspace><Key.backspace><Key.backspace><Key.space>aims<Key.space>to<Key.space>create<Key.space>a<Key.space>casual<Key.space>and<Key.space>supportive<Key.space>environment<Key.space>where<Key.space>mentees<Key.space>can<Key.space>connect<Key.space>with<Key.space>expre<Key.backspace><Key.backspace>erienced<Key.space>mentors,<Key.space>gain<Key.space>insights,<Key.space>and<Key.space>received<Key.backspace><Key.space>valuable<Key.space>advice<Key.space>to<Key.space>nav<Key.backspace>vigate<Key.space>their<Key.space>professional<Key.space>journeys.
Screenshot: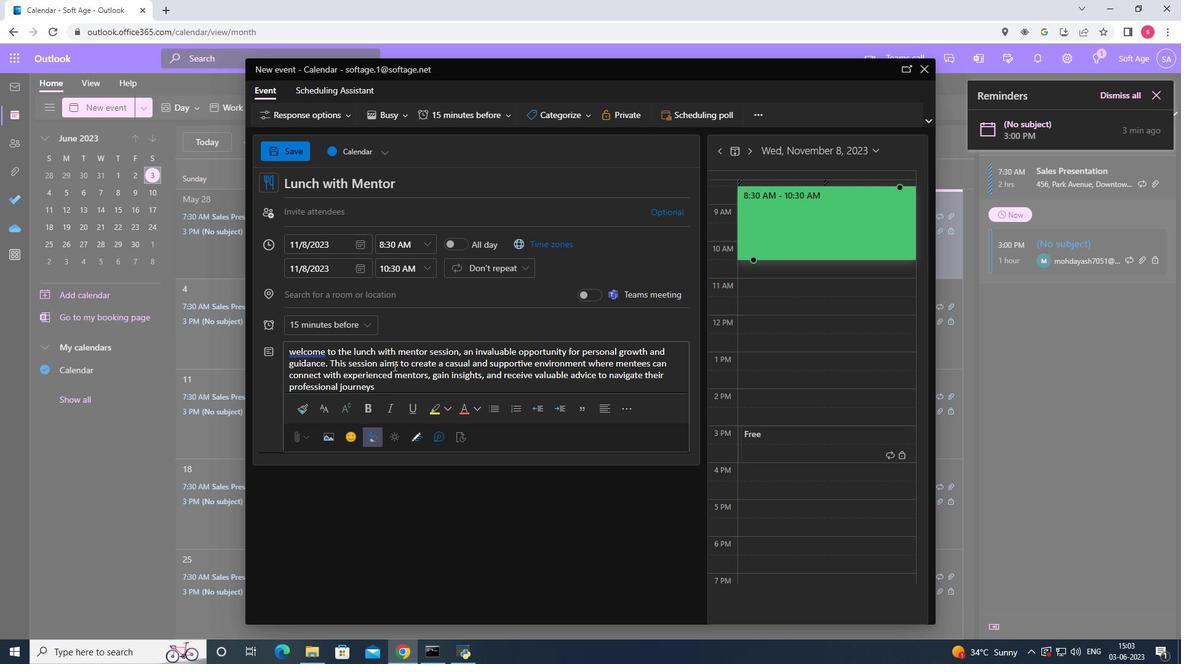 
Action: Mouse moved to (295, 346)
Screenshot: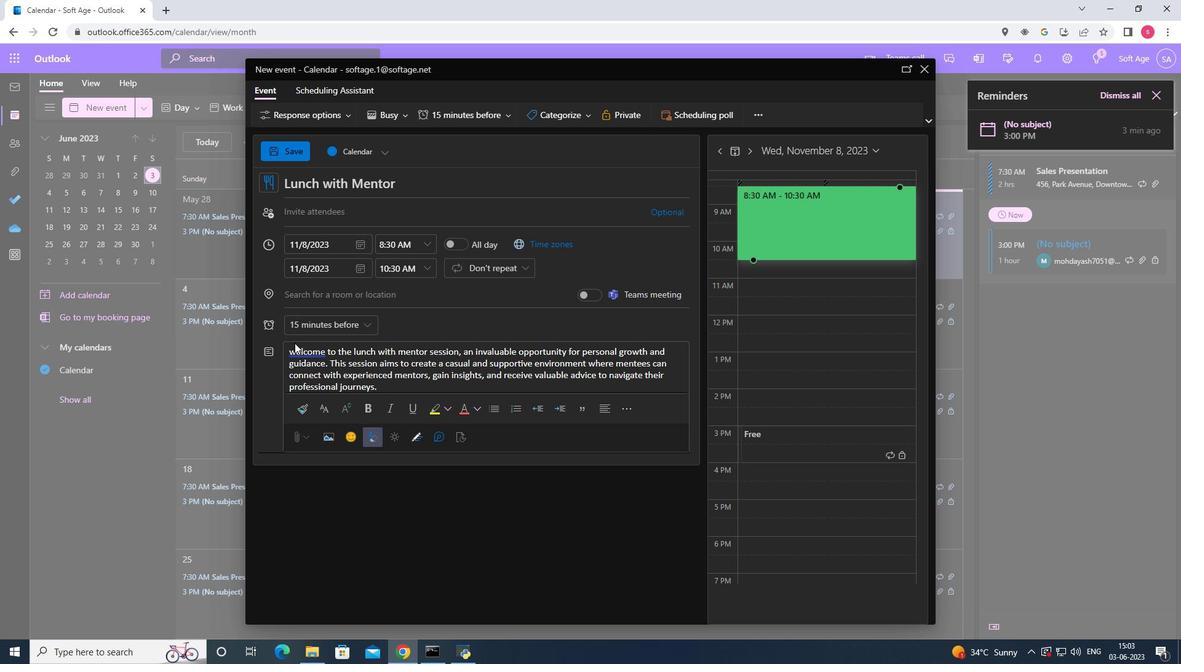 
Action: Mouse pressed left at (295, 346)
Screenshot: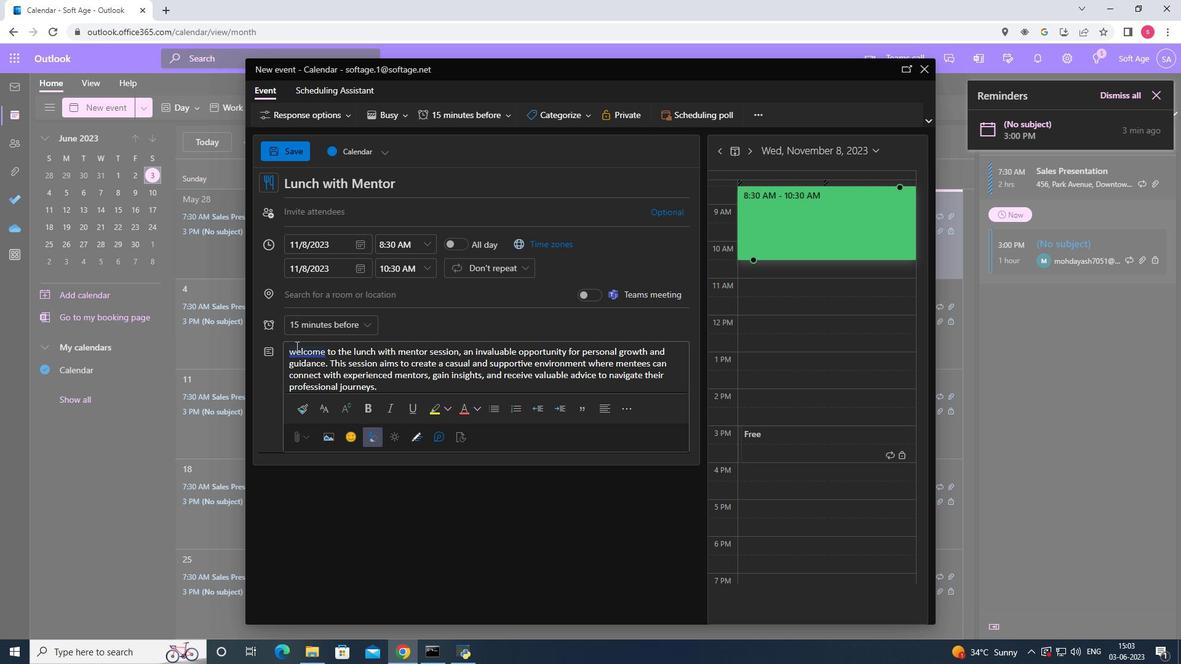 
Action: Key pressed <Key.backspace><Key.shift>W
Screenshot: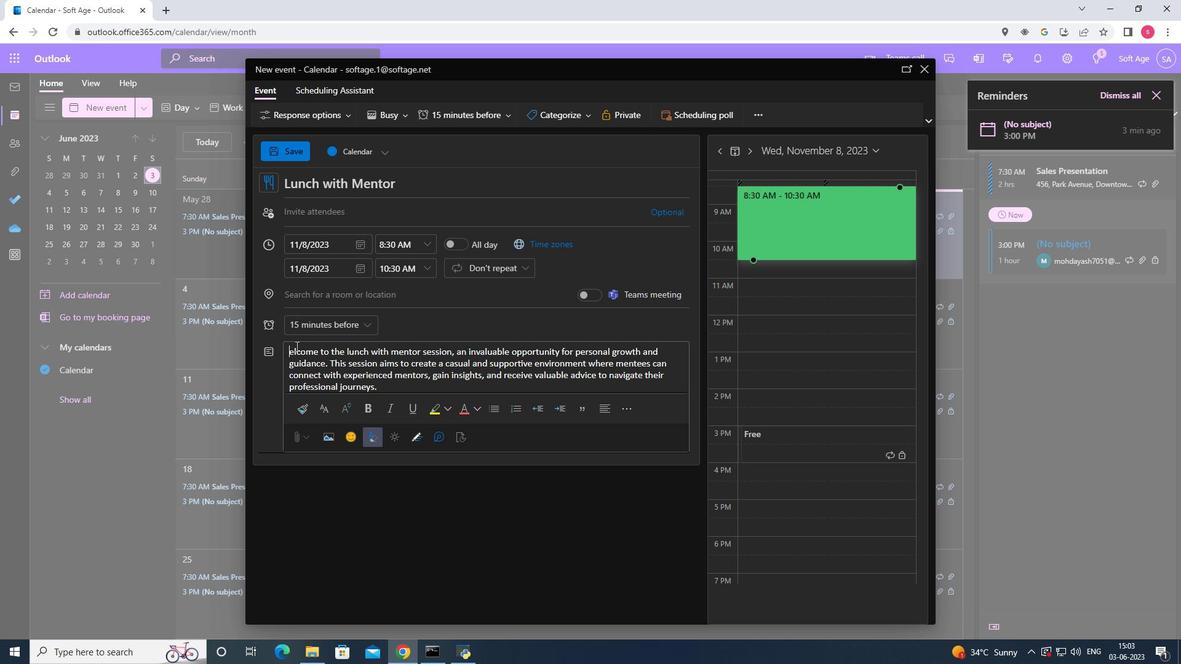 
Action: Mouse moved to (567, 111)
Screenshot: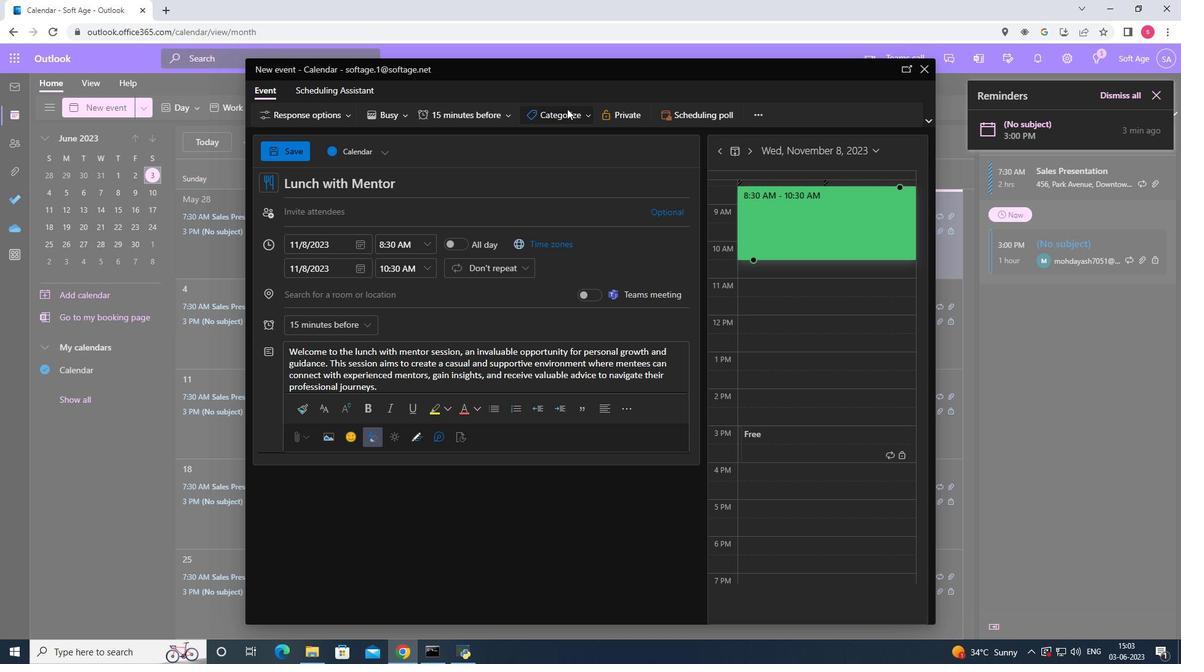 
Action: Mouse pressed left at (567, 111)
Screenshot: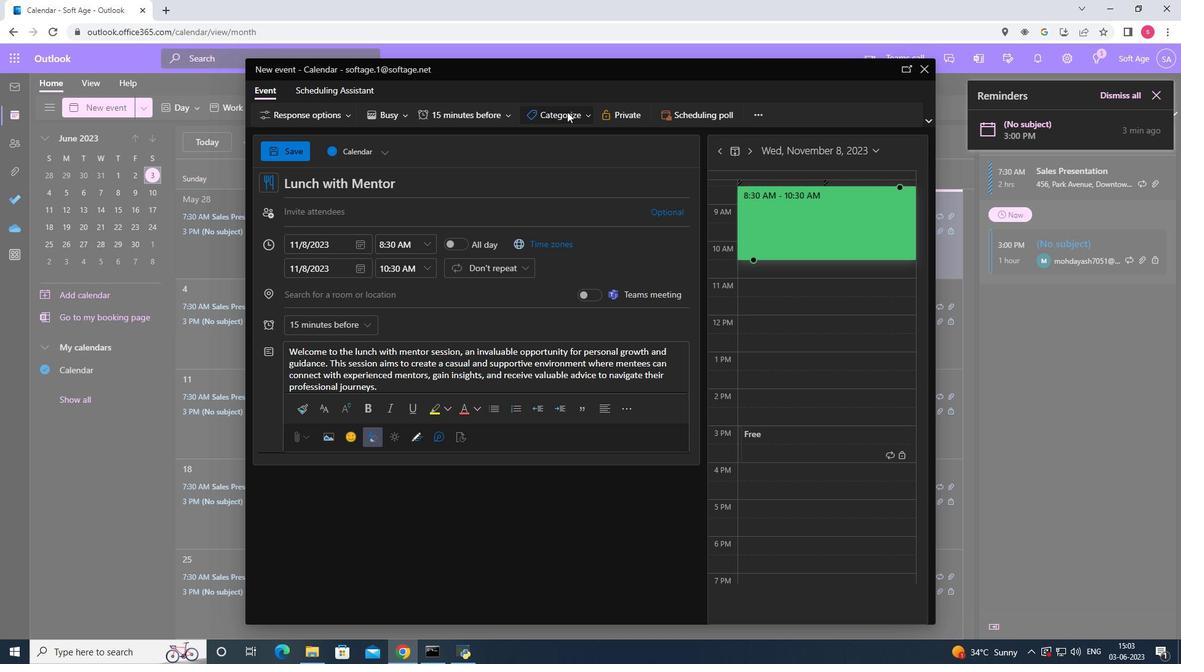 
Action: Mouse moved to (582, 139)
Screenshot: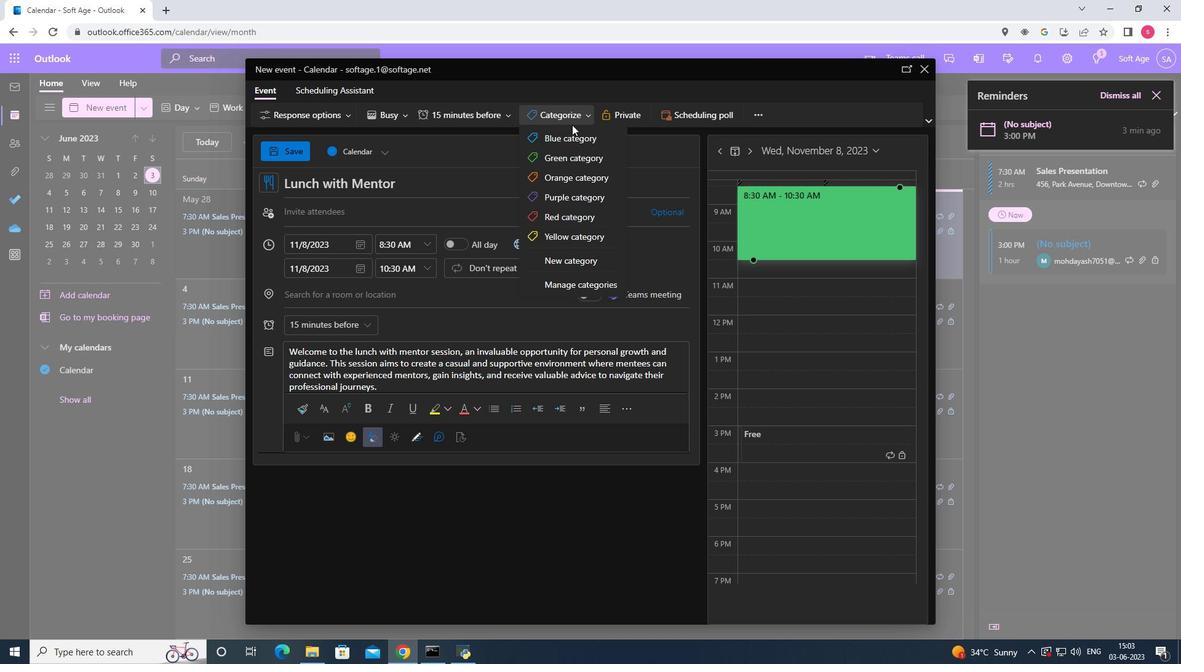 
Action: Mouse pressed left at (582, 139)
Screenshot: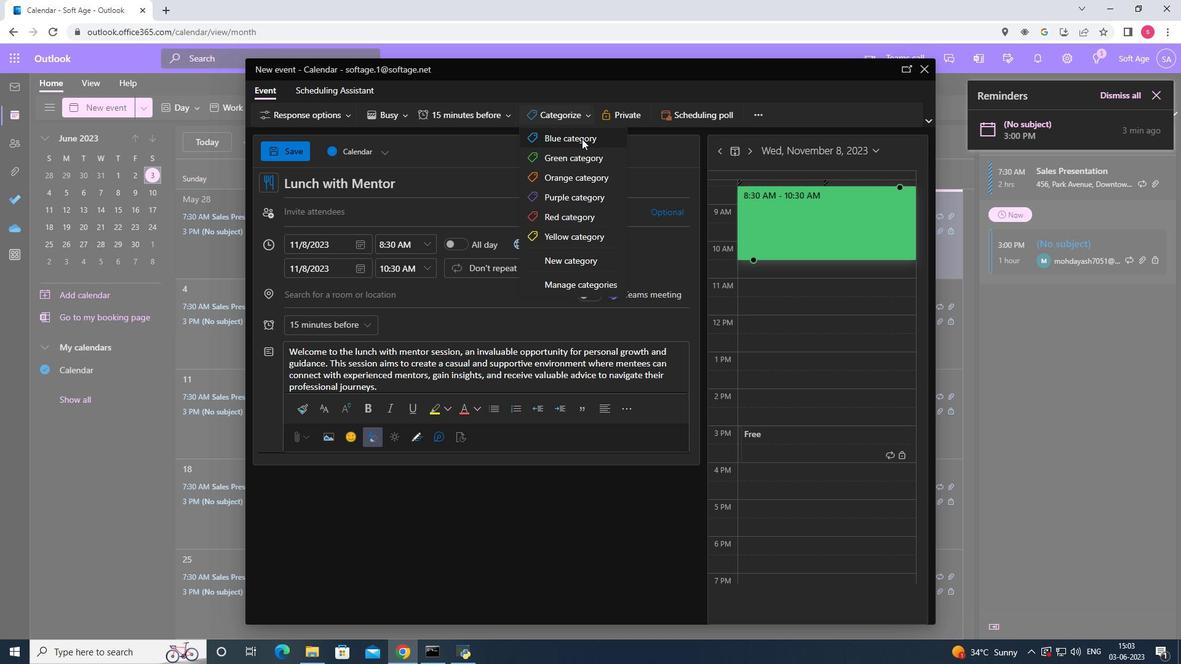 
Action: Mouse moved to (369, 295)
Screenshot: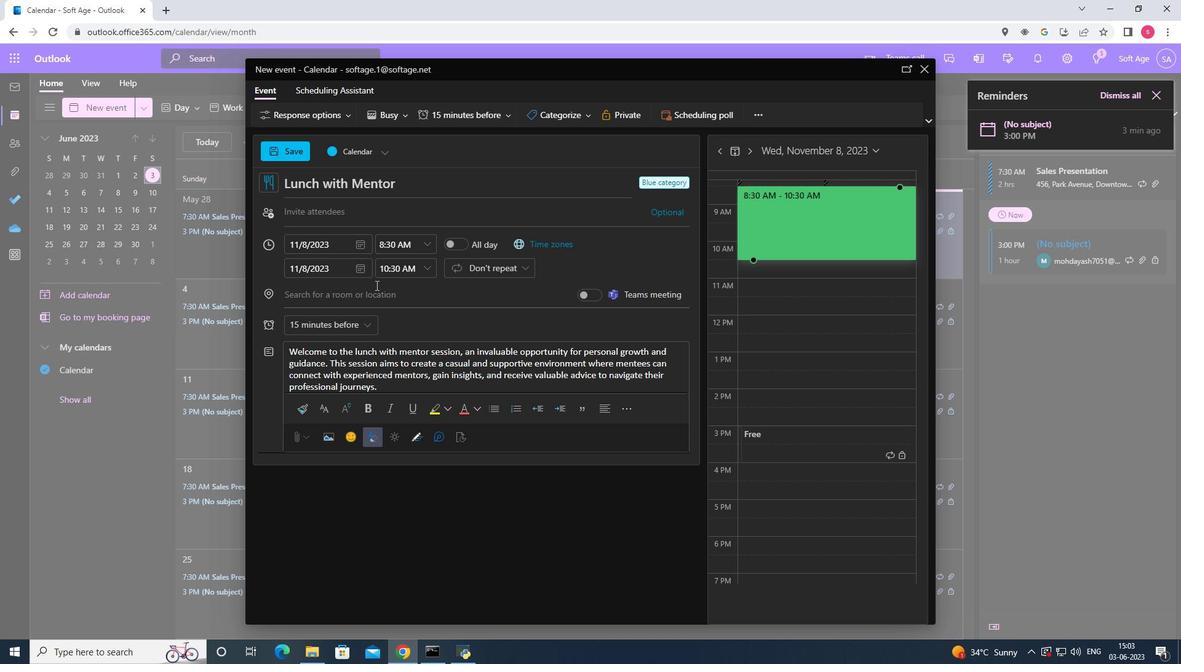 
Action: Mouse pressed left at (369, 295)
Screenshot: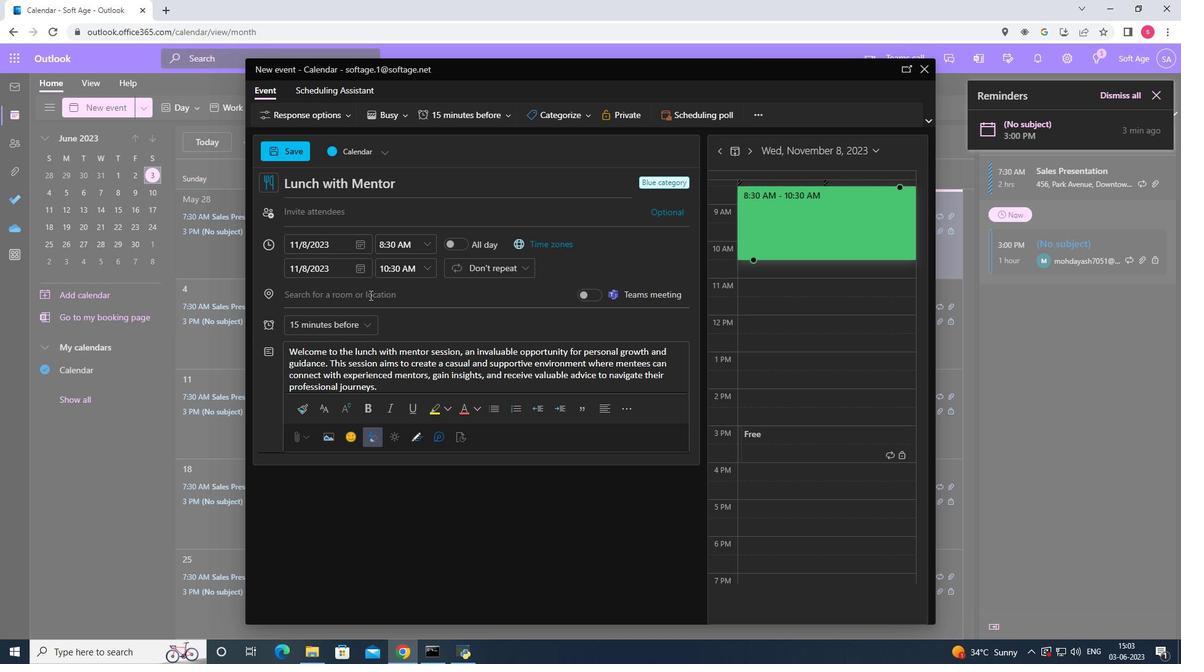 
Action: Key pressed 456<Key.space><Key.shift><Key.shift><Key.shift><Key.shift><Key.shift><Key.shift><Key.shift><Key.shift><Key.shift><Key.shift><Key.shift><Key.shift><Key.shift><Key.shift><Key.shift><Key.shift><Key.shift><Key.shift><Key.shift><Key.shift><Key.shift><Key.shift><Key.shift><Key.shift><Key.shift><Key.shift><Key.shift><Key.shift><Key.shift><Key.shift><Key.shift><Key.shift><Key.shift><Key.shift><Key.shift><Key.shift><Key.shift><Key.shift><Key.shift><Key.shift><Key.shift><Key.shift><Key.shift><Key.shift><Key.shift><Key.shift><Key.shift><Key.shift><Key.shift><Key.shift><Key.shift><Key.shift><Key.shift><Key.shift><Key.shift><Key.shift><Key.shift><Key.shift><Key.shift><Key.shift><Key.shift>Museumplein<Key.space><Key.shift><Key.shift><Key.shift><Key.shift><Key.shift><Key.shift><Key.shift><Key.shift><Key.shift><Key.shift><Key.shift><Key.shift><Key.shift><Key.shift><Key.shift><Key.shift><Key.shift><Key.shift><Key.shift><Key.shift><Key.shift><Key.shift><Key.shift><Key.shift><Key.shift><Key.backspace><Key.backspace>n,<Key.space><Key.shift><Key.shift><Key.shift><Key.shift><Key.shift><Key.shift><Key.shift><Key.shift><Key.shift><Key.shift><Key.shift><Key.shift><Key.shift><Key.shift><Key.shift><Key.shift><Key.shift><Key.shift><Key.shift><Key.shift><Key.shift><Key.shift><Key.shift><Key.shift><Key.shift><Key.shift><Key.shift><Key.shift><Key.shift><Key.shift><Key.shift><Key.shift><Key.shift><Key.shift><Key.shift><Key.shift><Key.shift>Amsterdam,<Key.space><Key.shift>Natherlands
Screenshot: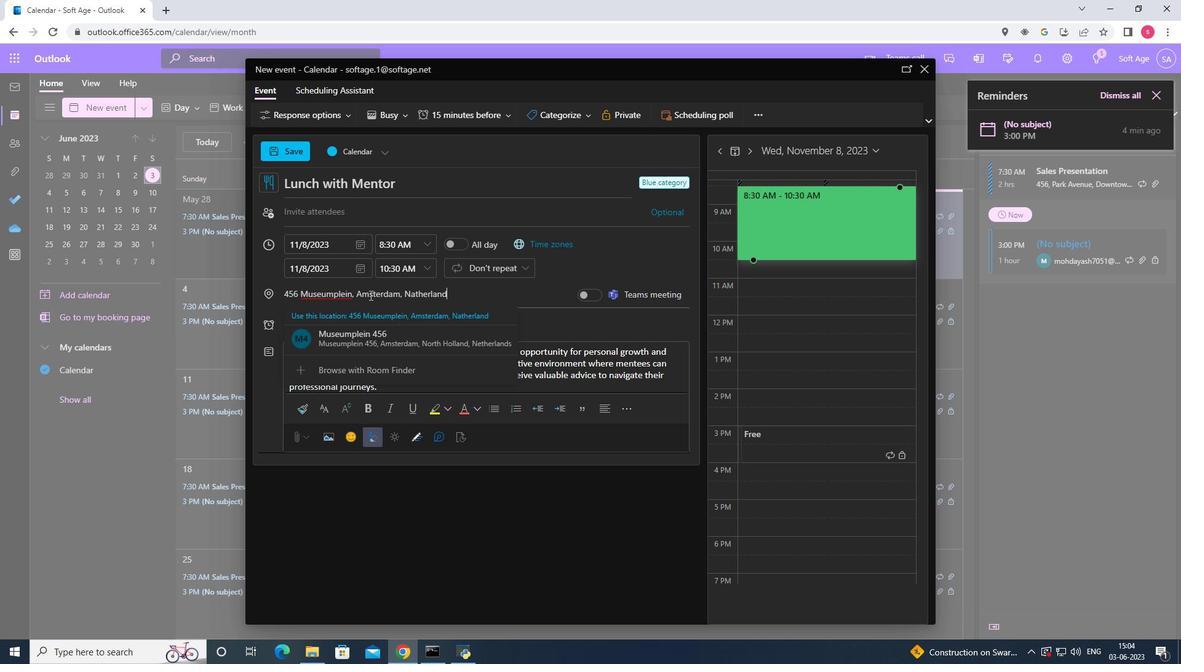 
Action: Mouse scrolled (369, 295) with delta (0, 0)
Screenshot: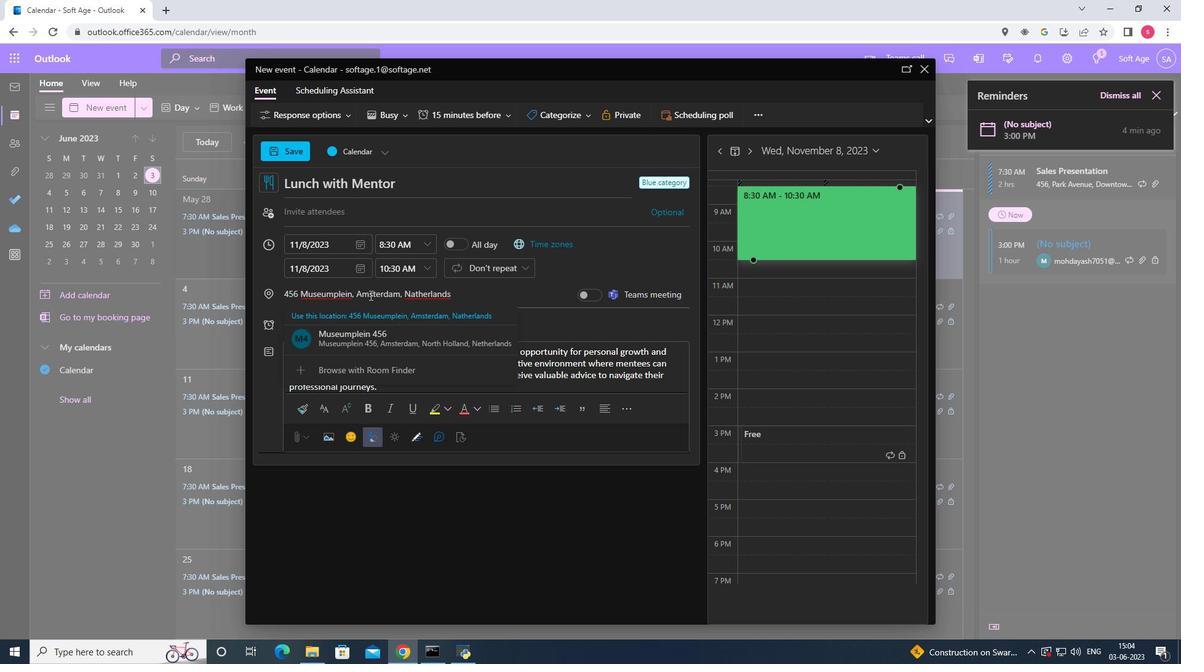 
Action: Mouse moved to (395, 319)
Screenshot: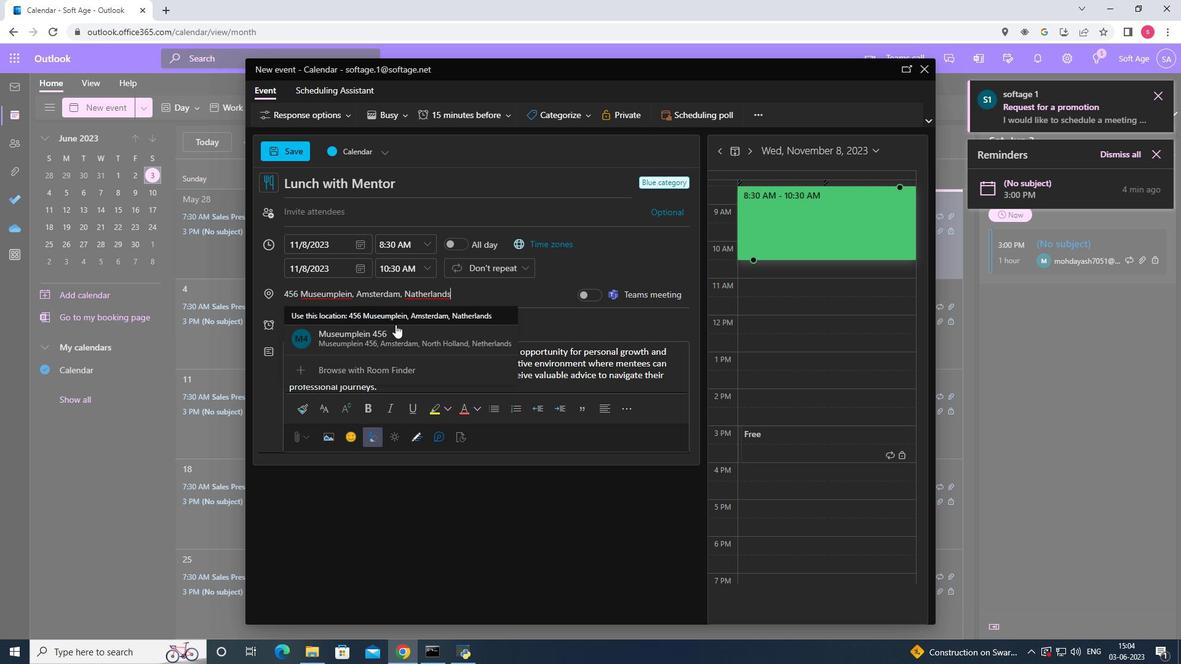 
Action: Mouse pressed left at (395, 319)
Screenshot: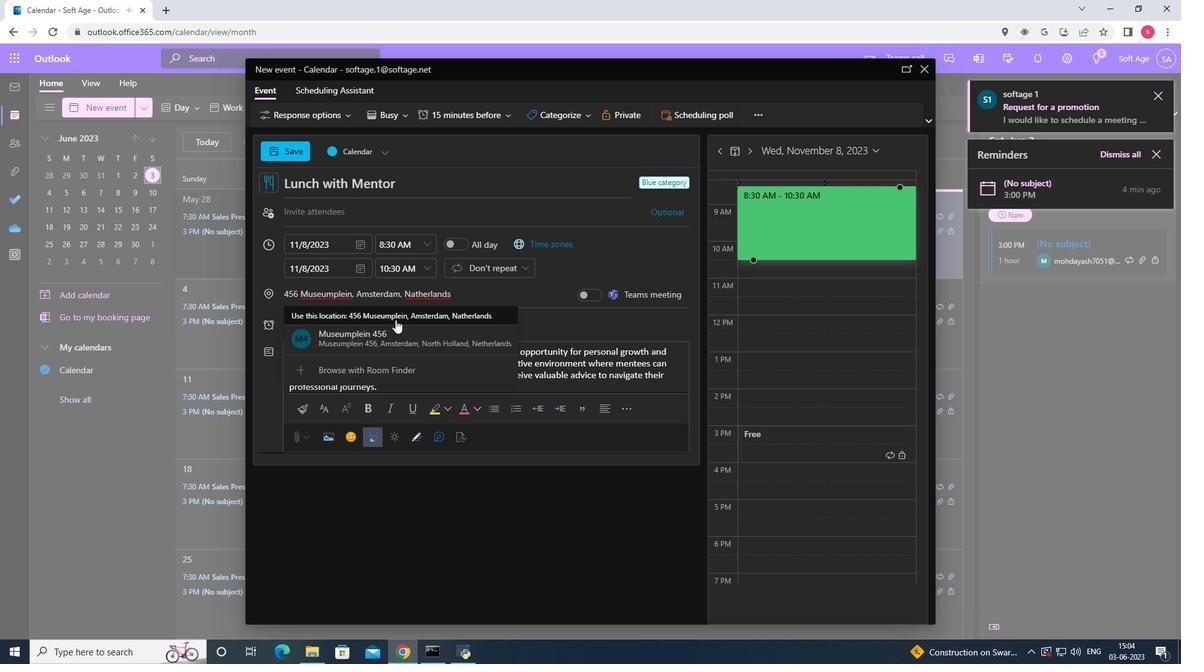 
Action: Mouse moved to (403, 207)
Screenshot: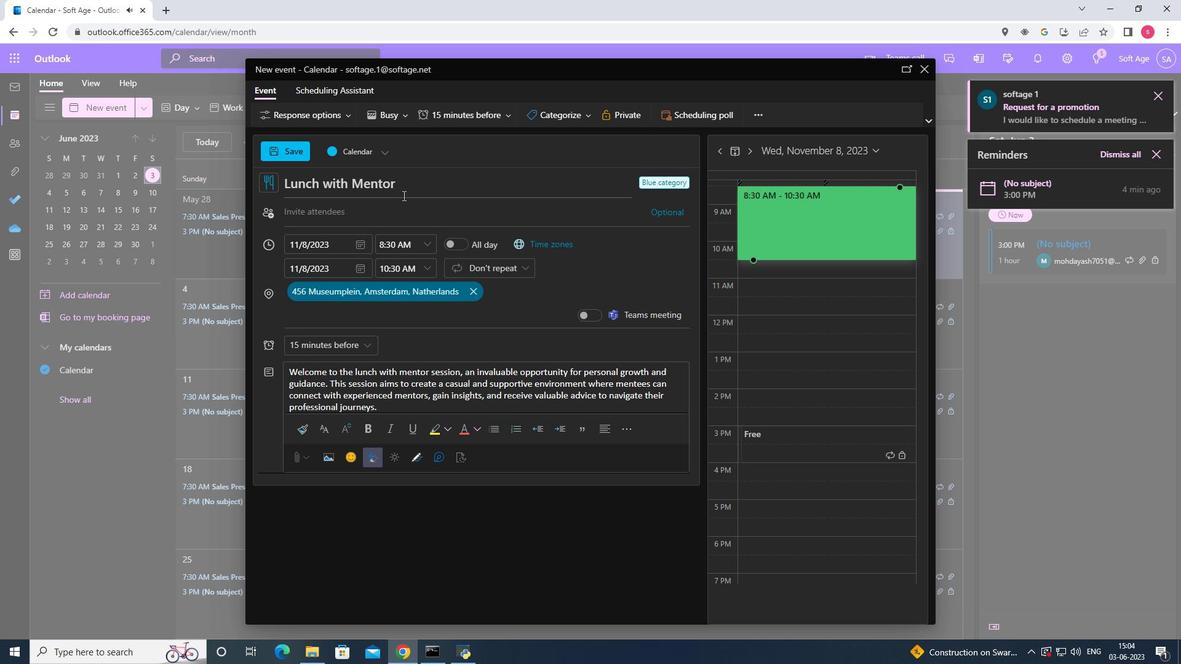 
Action: Mouse pressed left at (403, 207)
Screenshot: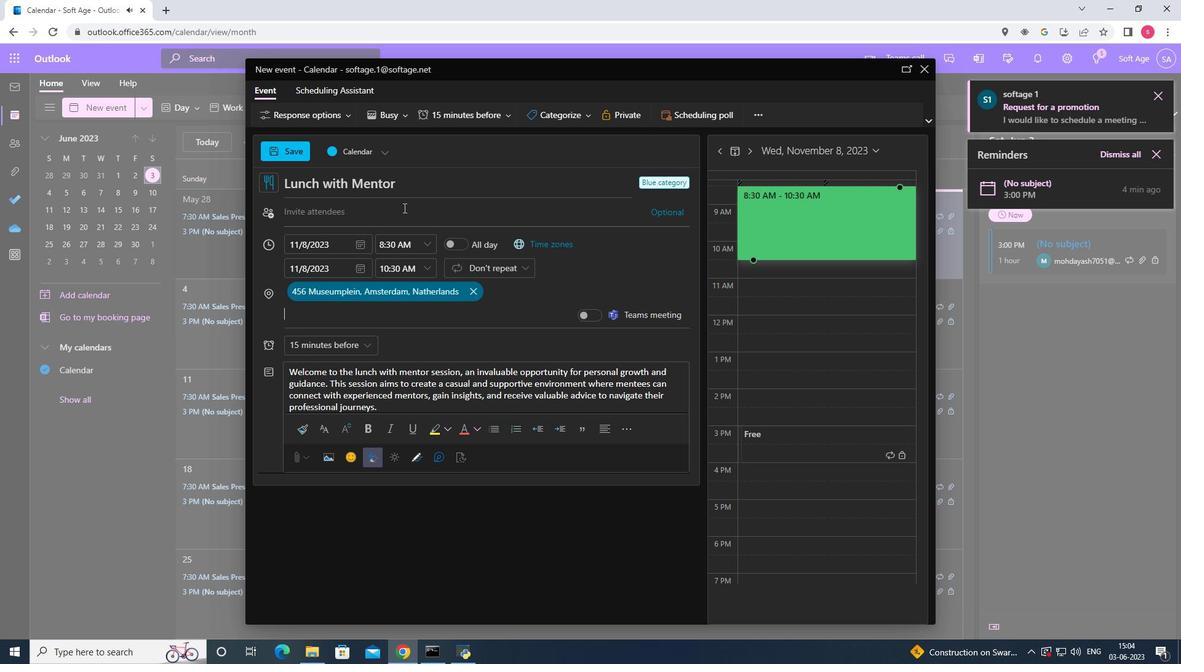 
Action: Key pressed softage.8<Key.shift>@
Screenshot: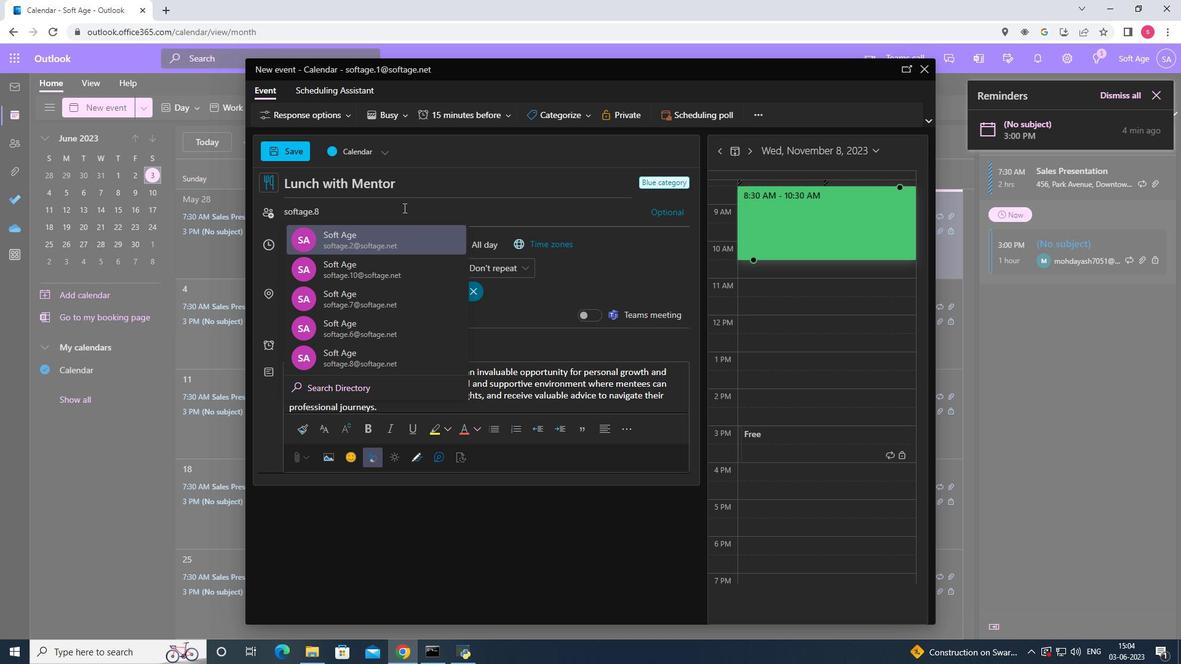 
Action: Mouse moved to (404, 240)
Screenshot: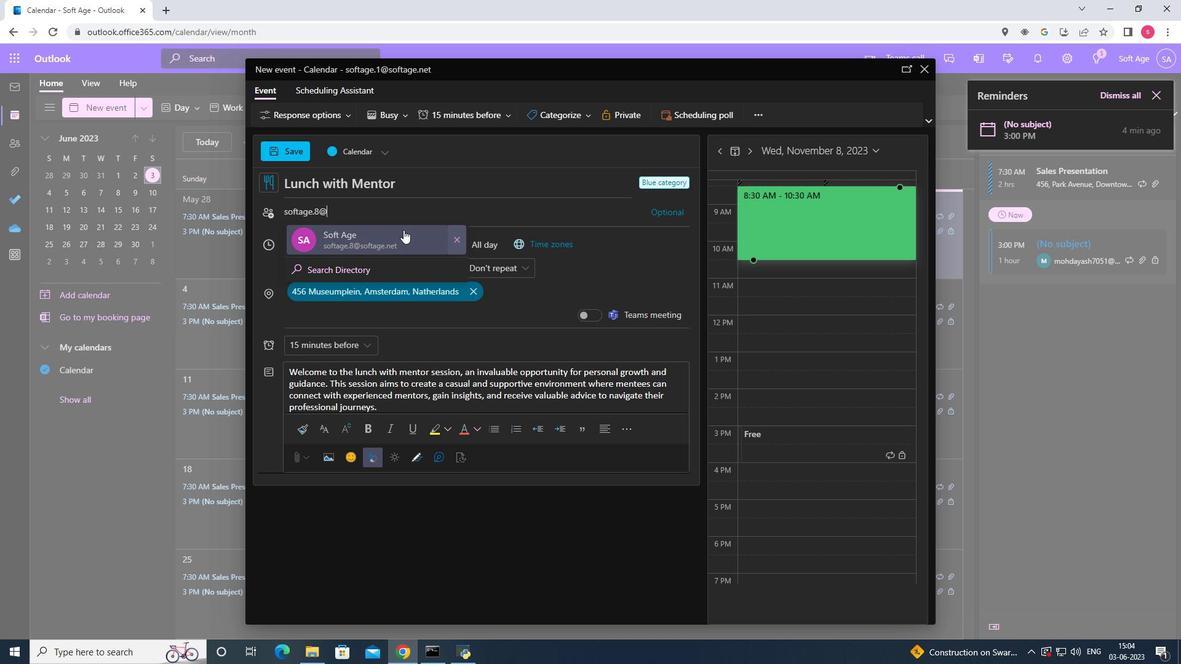 
Action: Mouse pressed left at (404, 240)
Screenshot: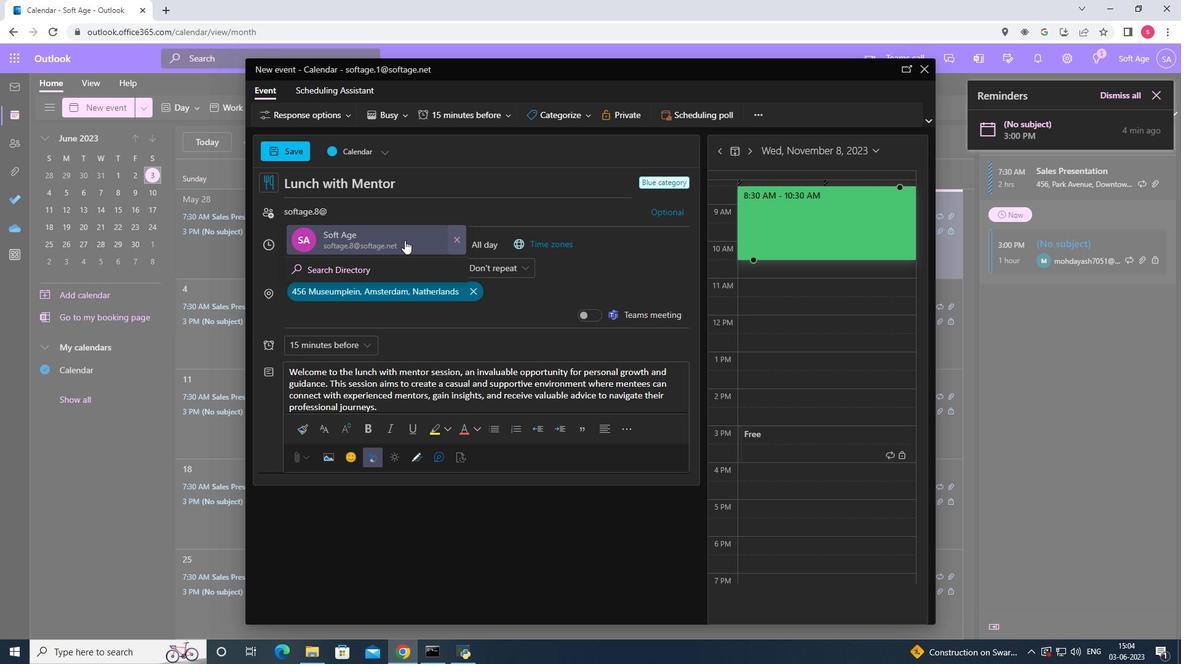 
Action: Mouse moved to (404, 241)
Screenshot: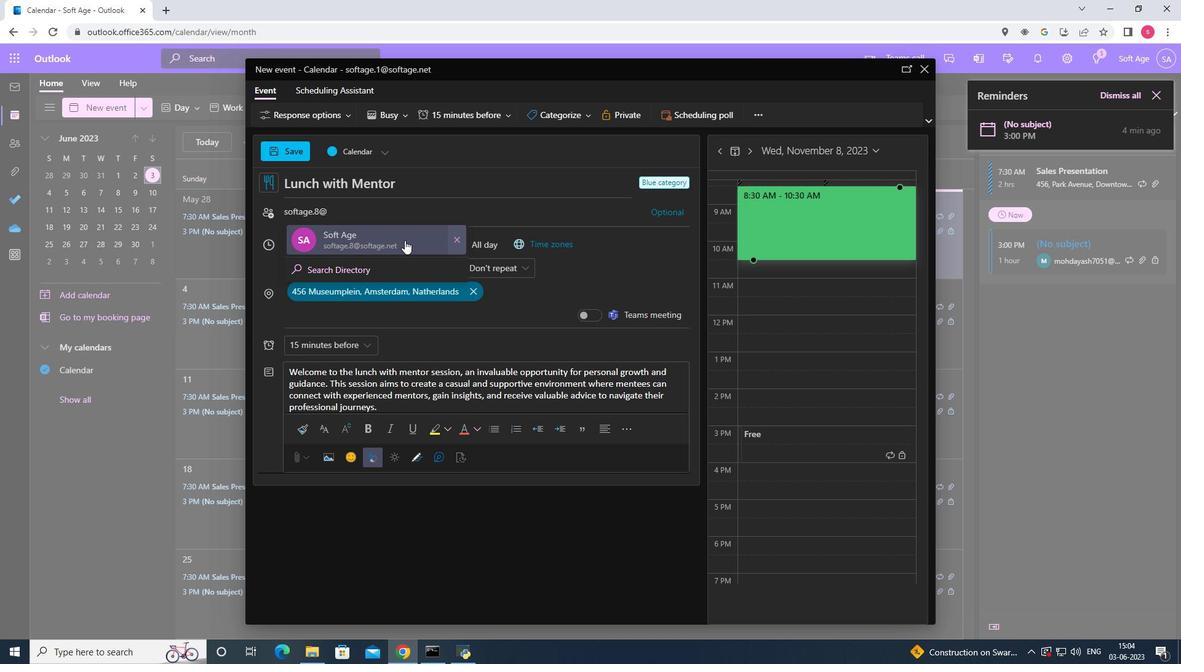 
Action: Key pressed softage.9<Key.shift>@
Screenshot: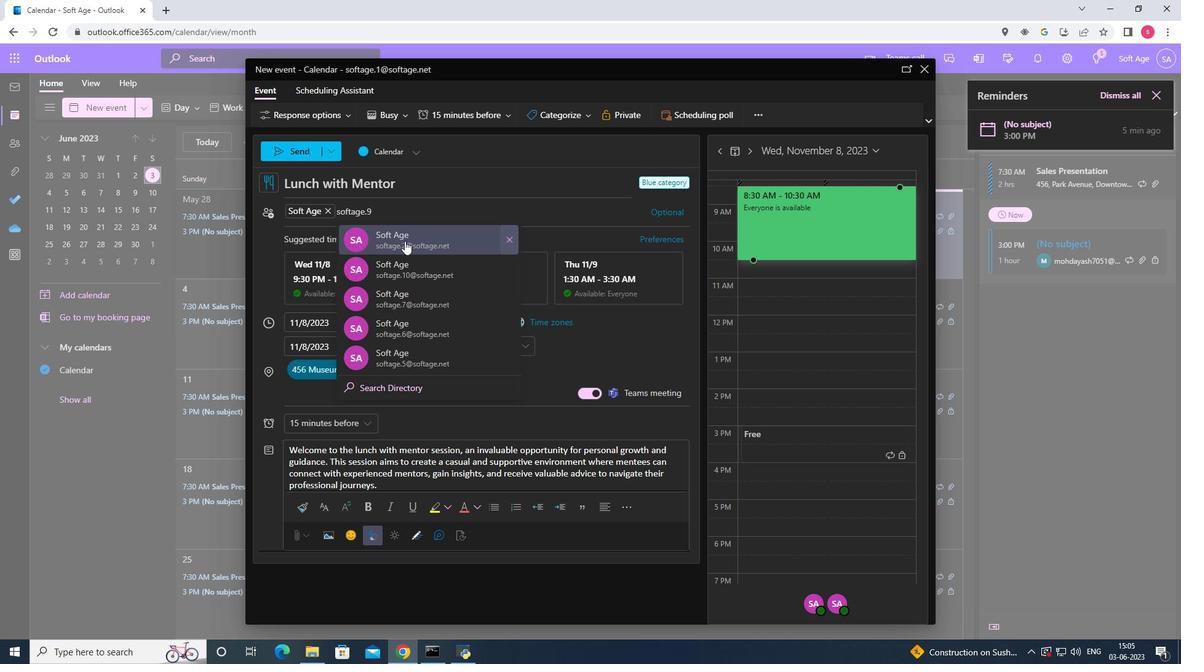 
Action: Mouse pressed left at (404, 241)
Screenshot: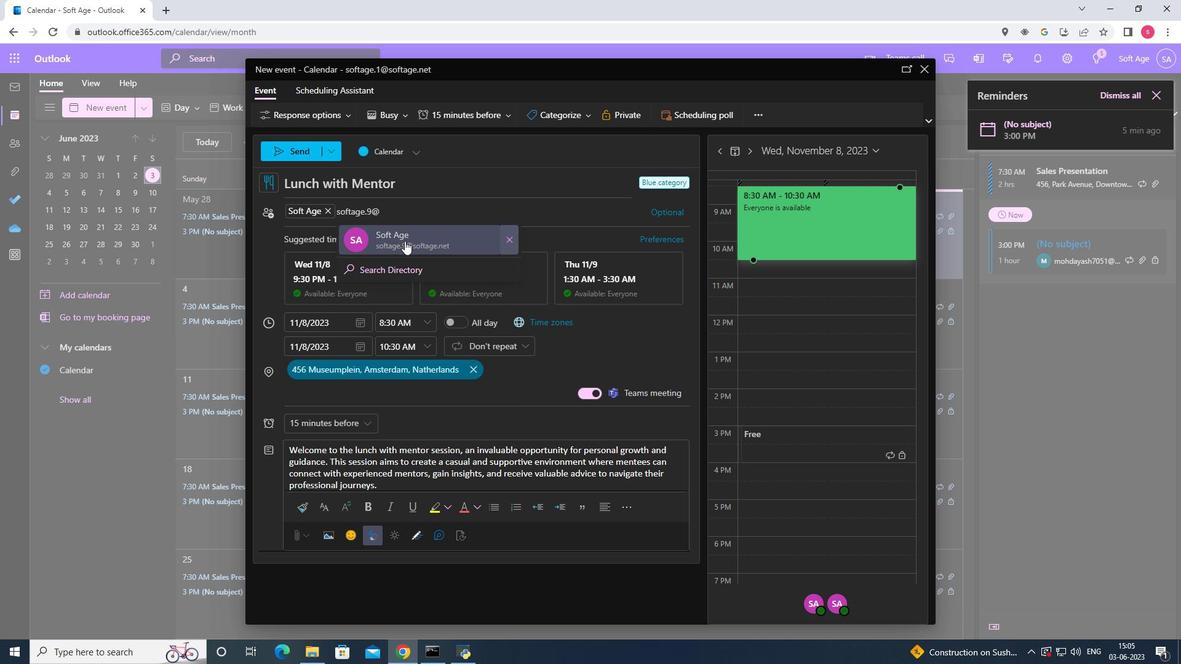 
Action: Mouse moved to (367, 418)
Screenshot: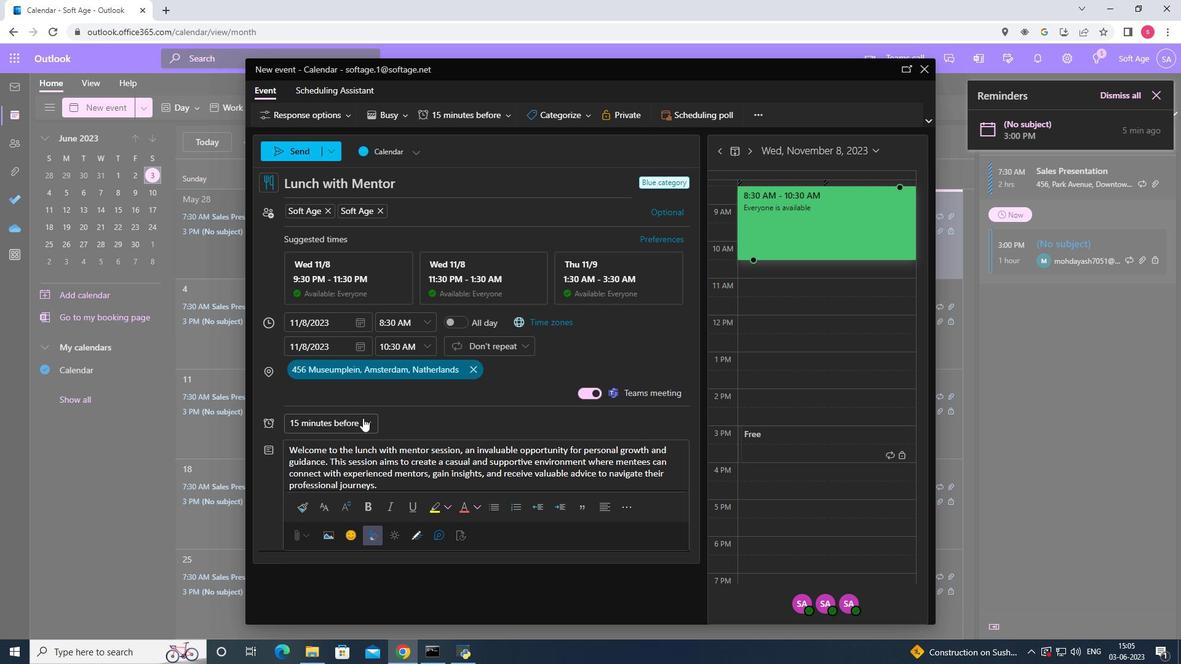 
Action: Mouse pressed left at (367, 418)
Screenshot: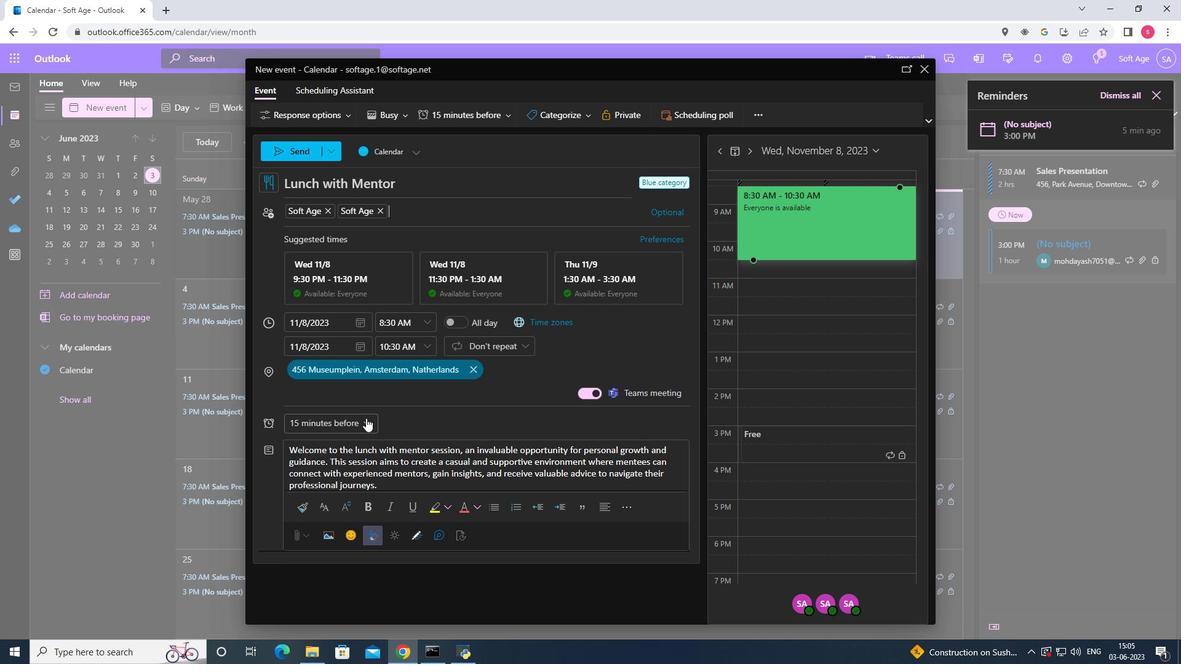 
Action: Mouse moved to (366, 207)
Screenshot: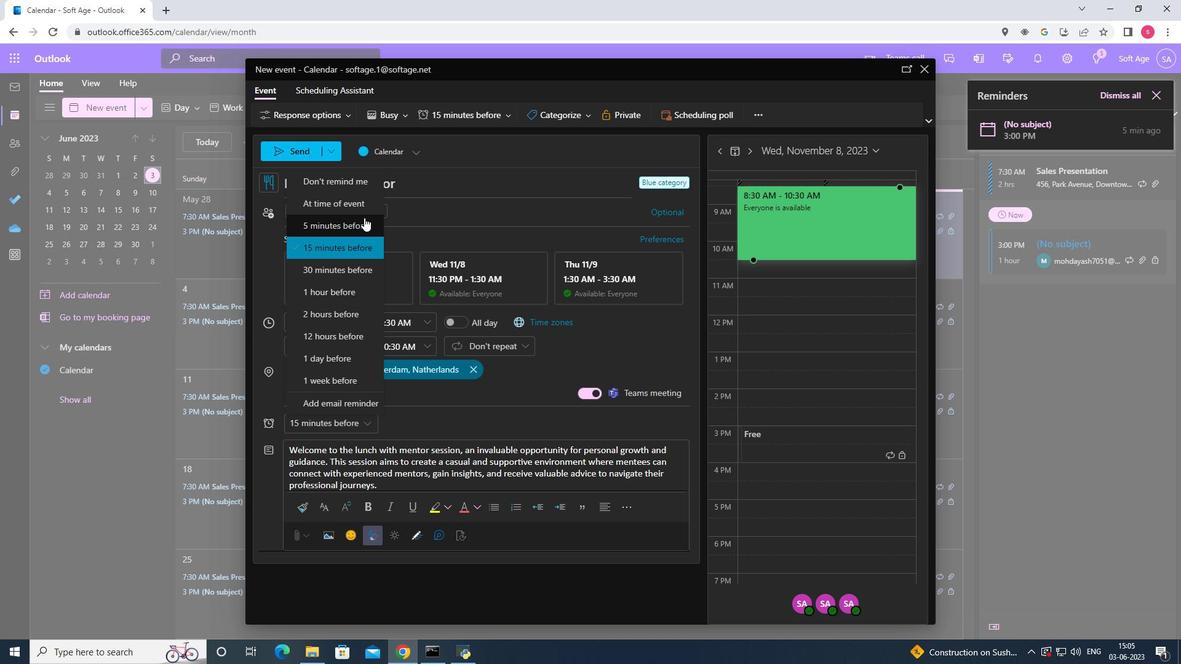 
Action: Mouse pressed left at (366, 207)
Screenshot: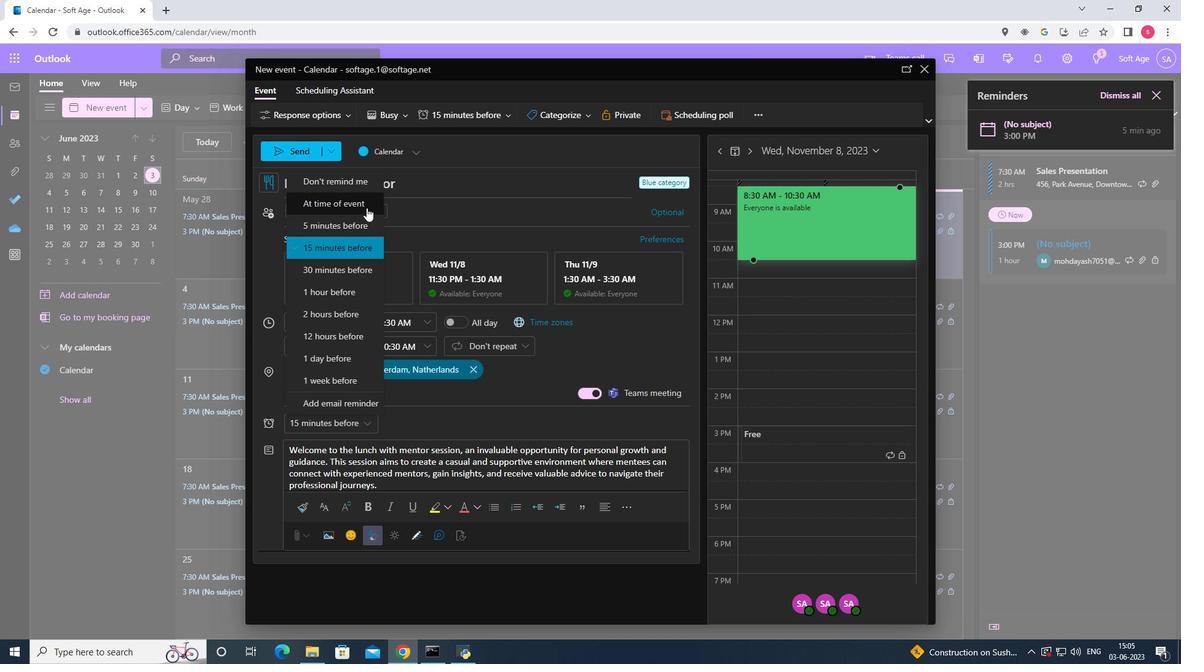 
Action: Mouse moved to (353, 428)
Screenshot: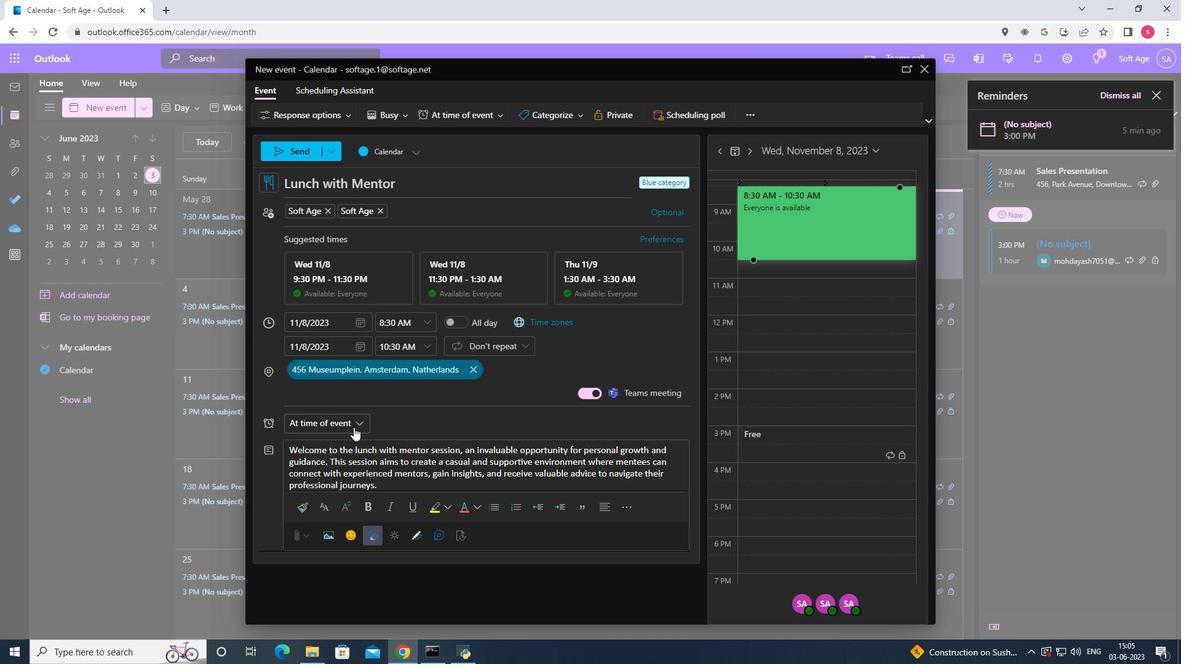 
Action: Mouse pressed left at (353, 428)
Screenshot: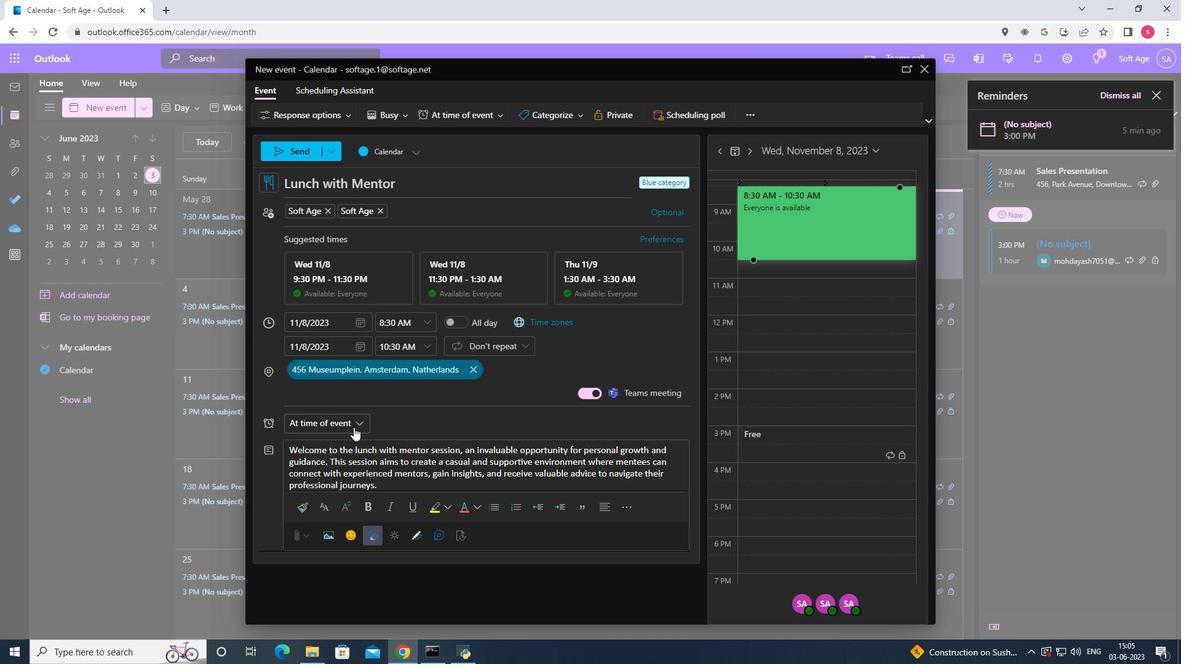 
Action: Mouse pressed left at (353, 428)
Screenshot: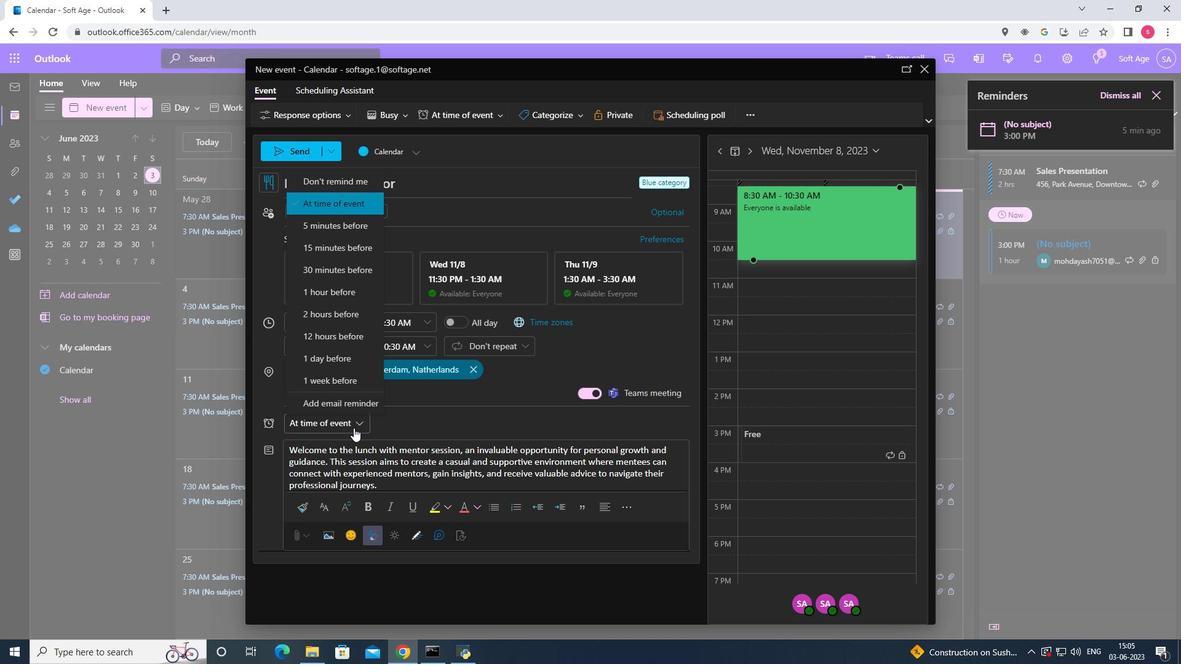 
Action: Mouse moved to (292, 152)
Screenshot: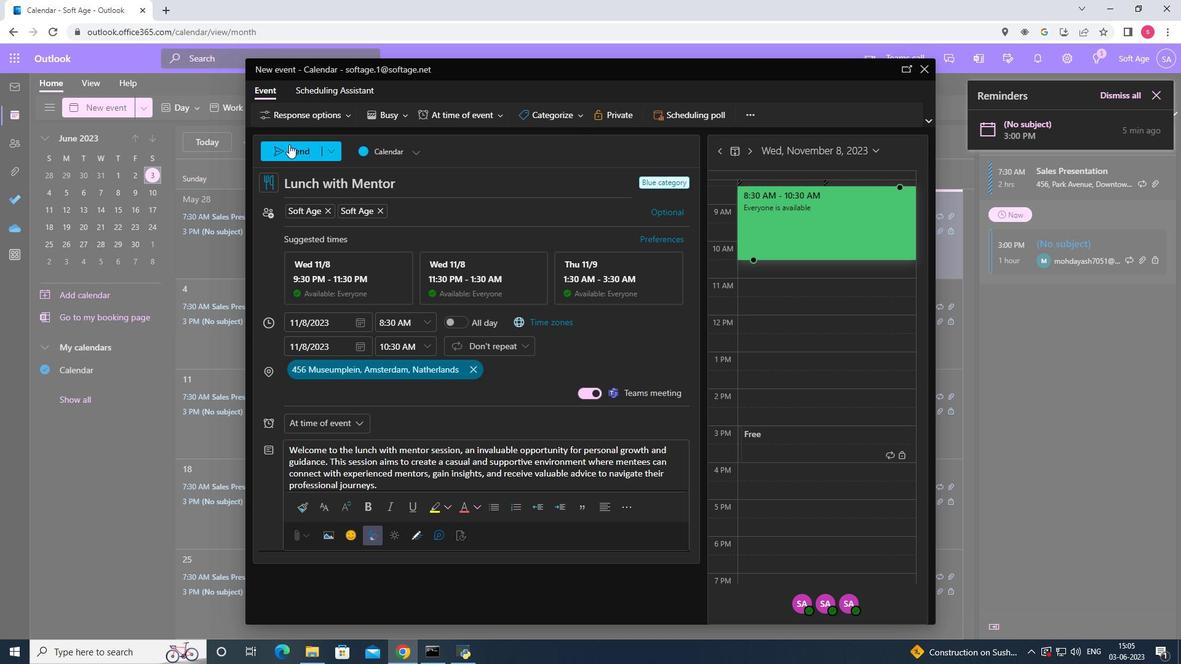 
Action: Mouse pressed left at (292, 152)
Screenshot: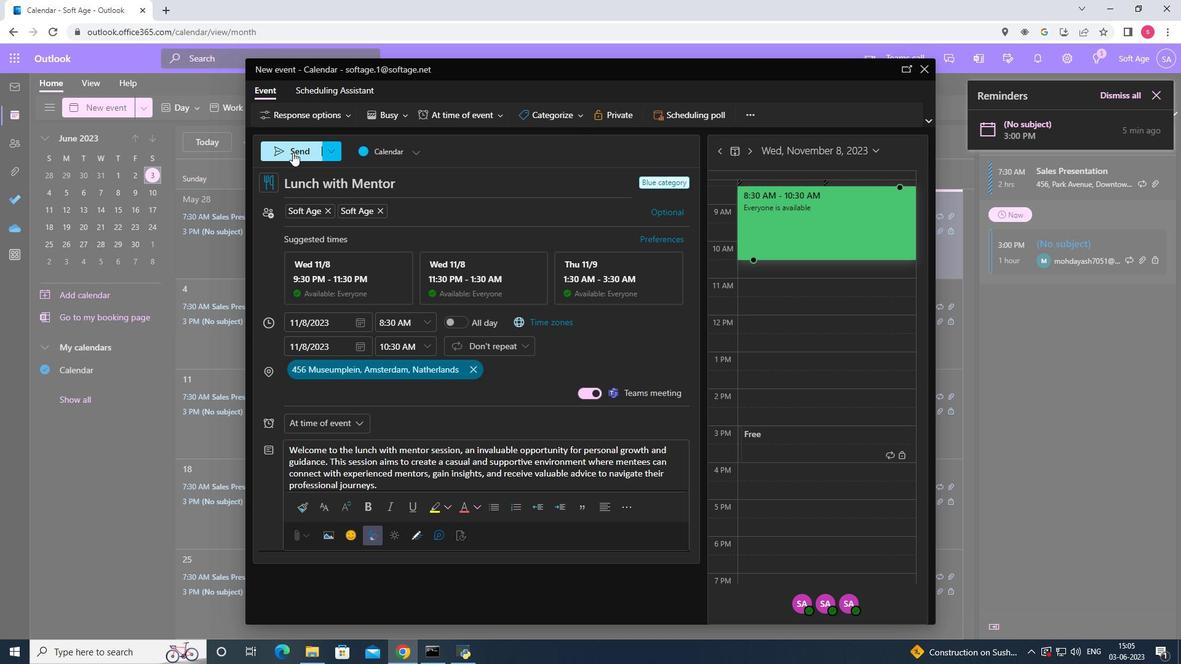 
